 Task: Send an email with the signature Edwin Parker with the subject 'Request for a promotion' and the message 'I would like to arrange a conference call to discuss this matter further.' from softage.1@softage.net to softage.5@softage.net,  softage.1@softage.net and softage.6@softage.net with CC to softage.7@softage.net with an attached document Company_handbook.pdf
Action: Key pressed n
Screenshot: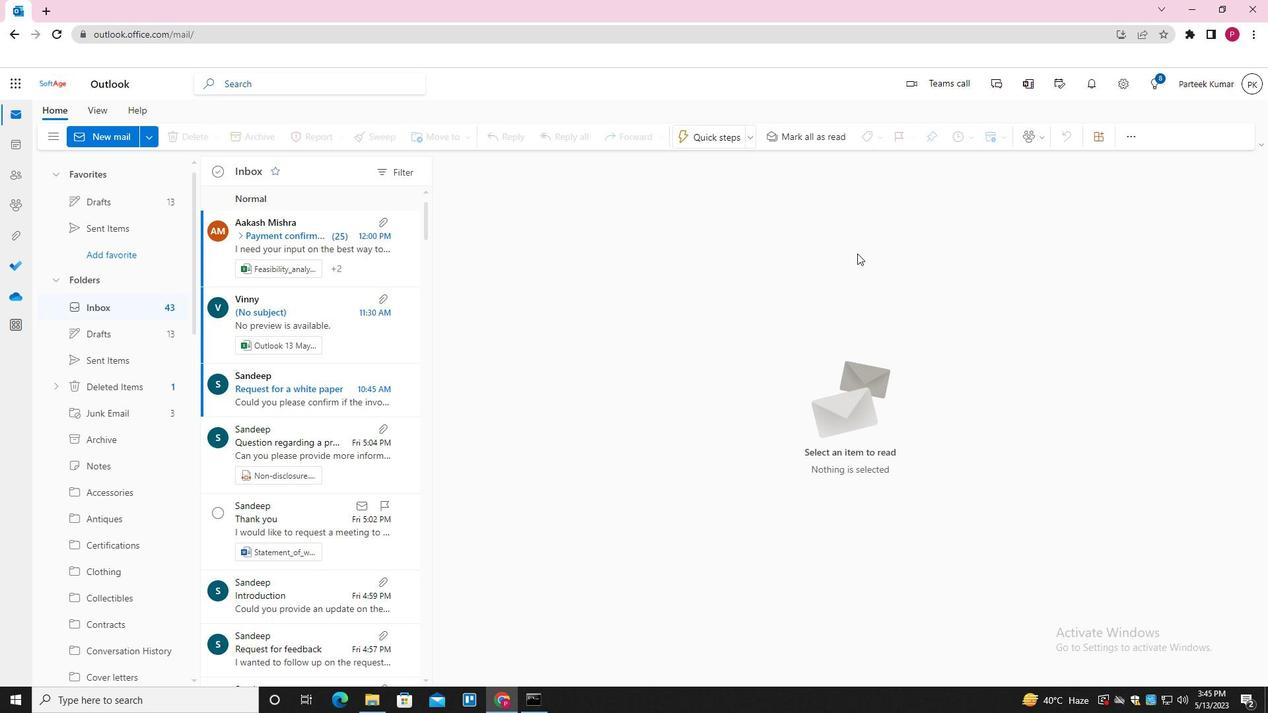 
Action: Mouse moved to (885, 137)
Screenshot: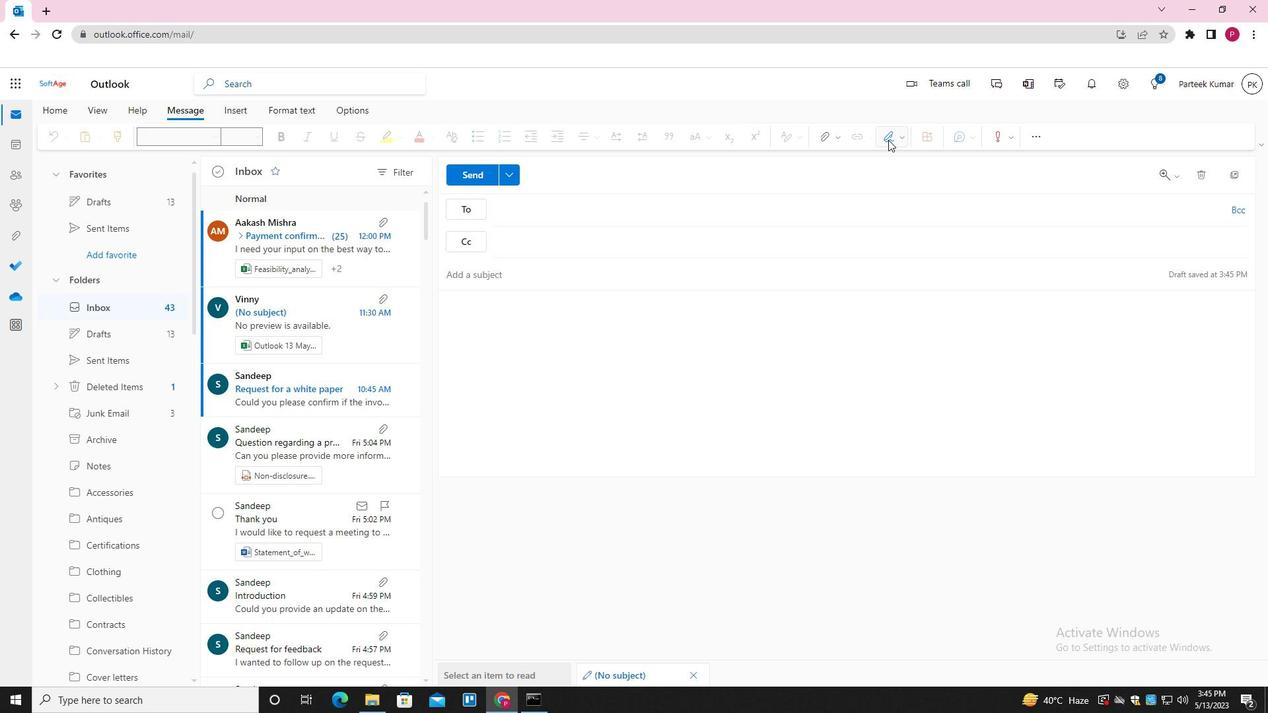 
Action: Mouse pressed left at (885, 137)
Screenshot: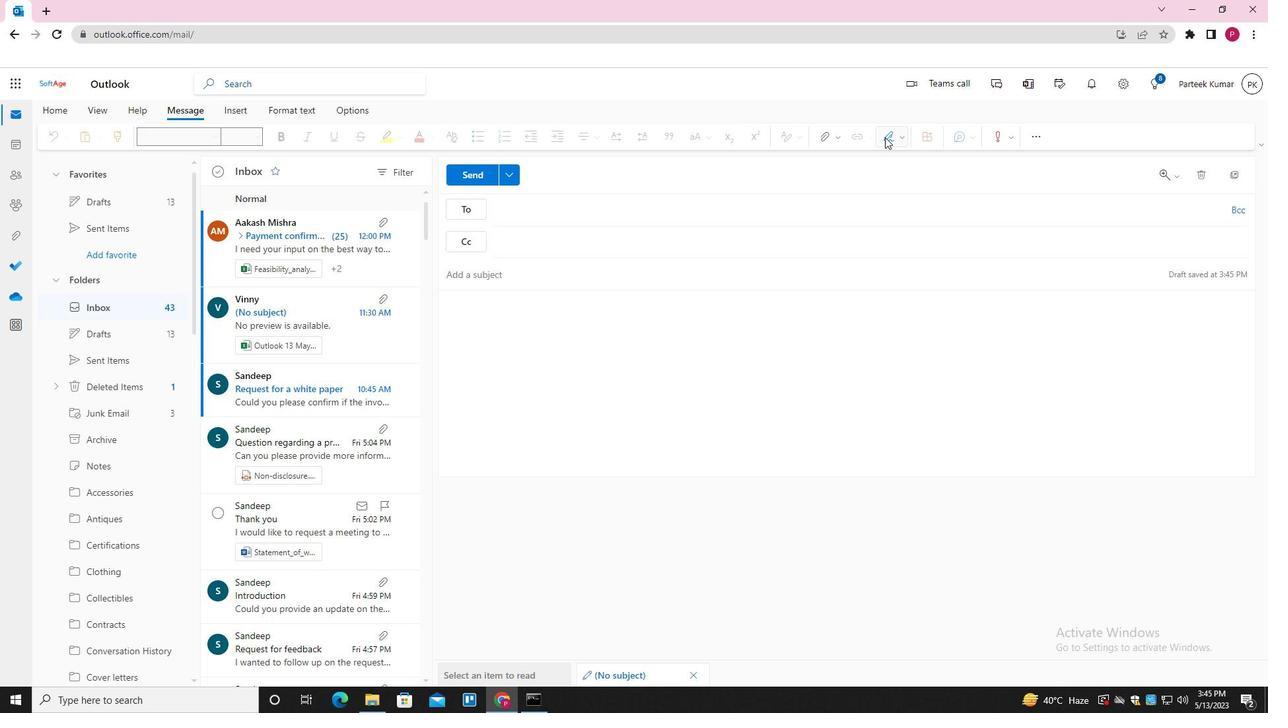 
Action: Mouse moved to (875, 192)
Screenshot: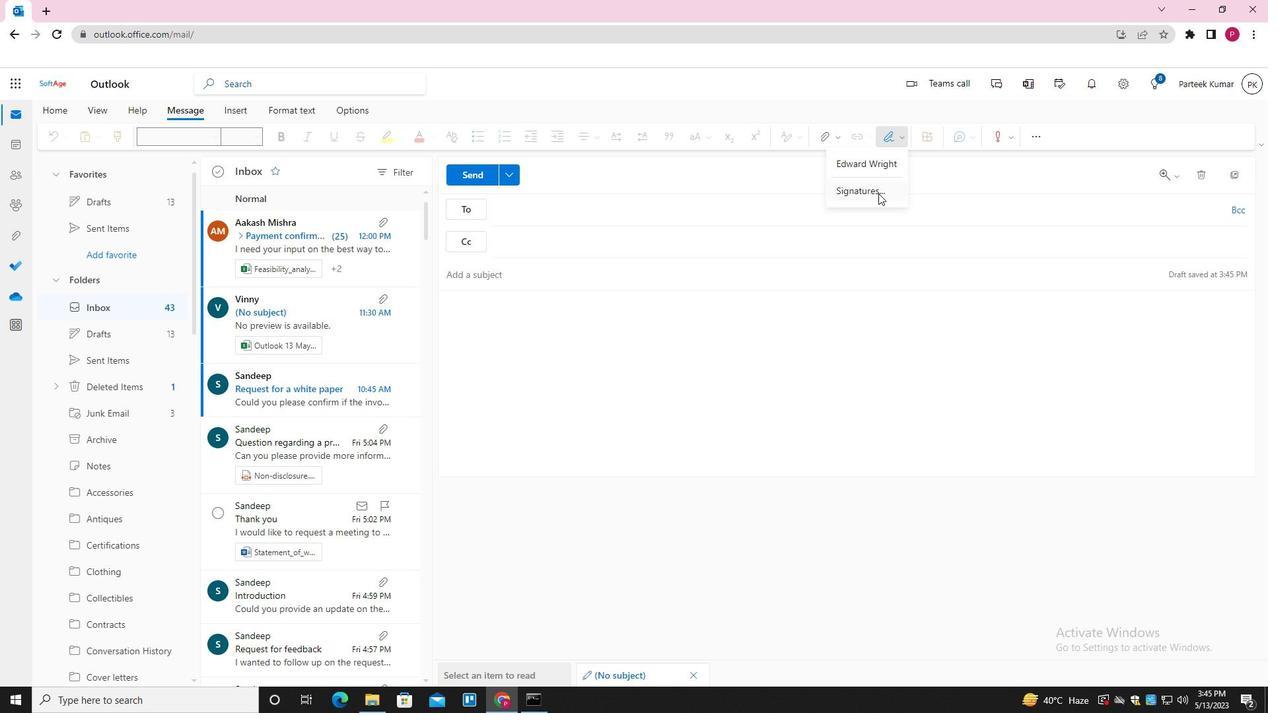 
Action: Mouse pressed left at (875, 192)
Screenshot: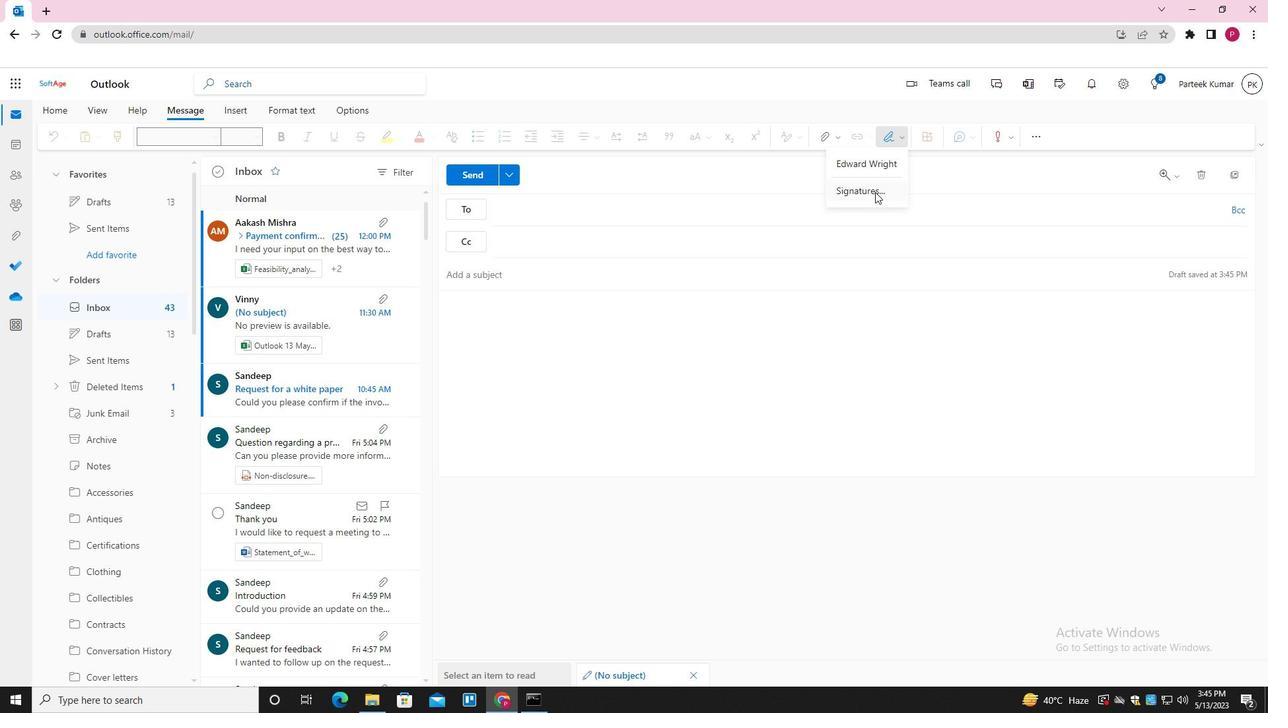 
Action: Mouse moved to (898, 235)
Screenshot: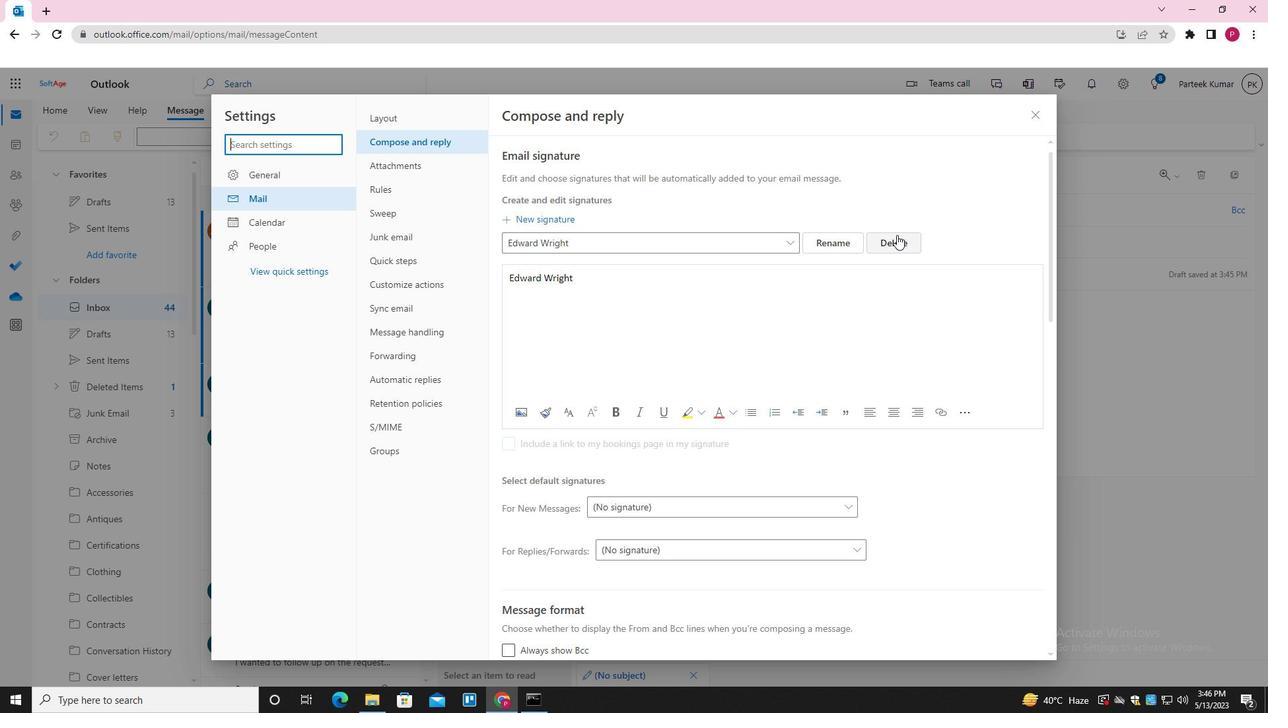 
Action: Mouse pressed left at (898, 235)
Screenshot: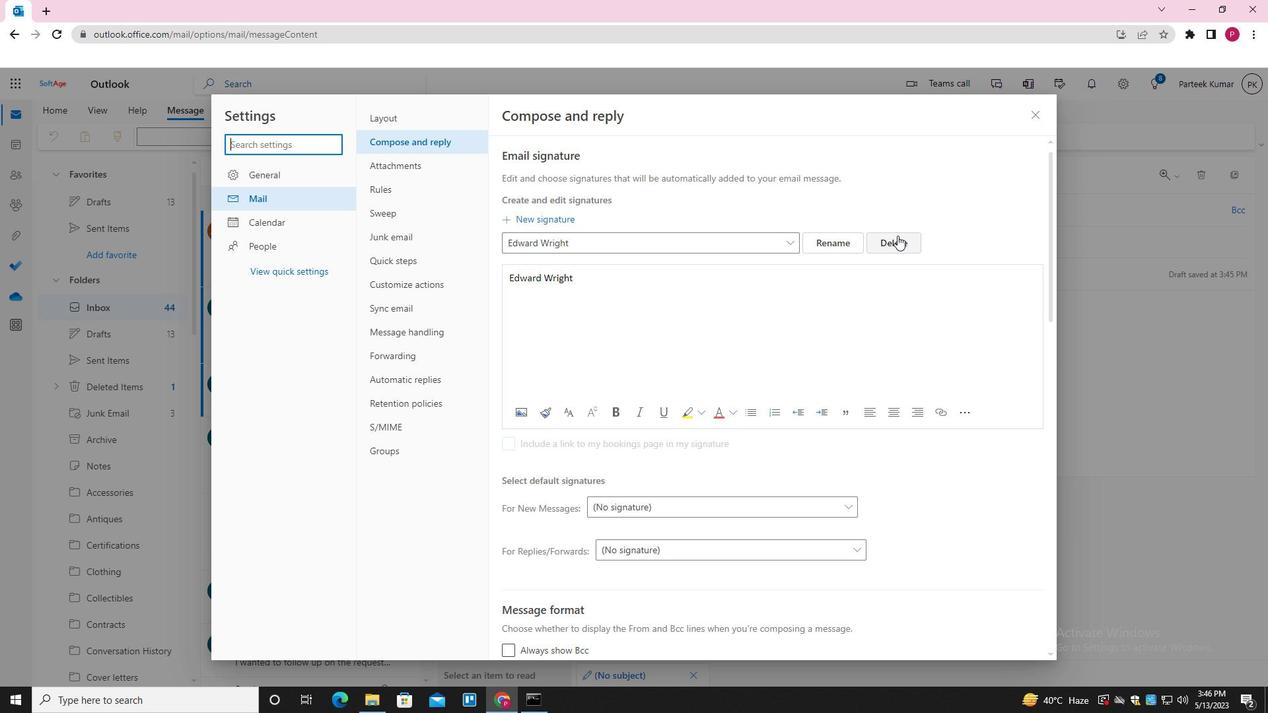 
Action: Mouse moved to (682, 240)
Screenshot: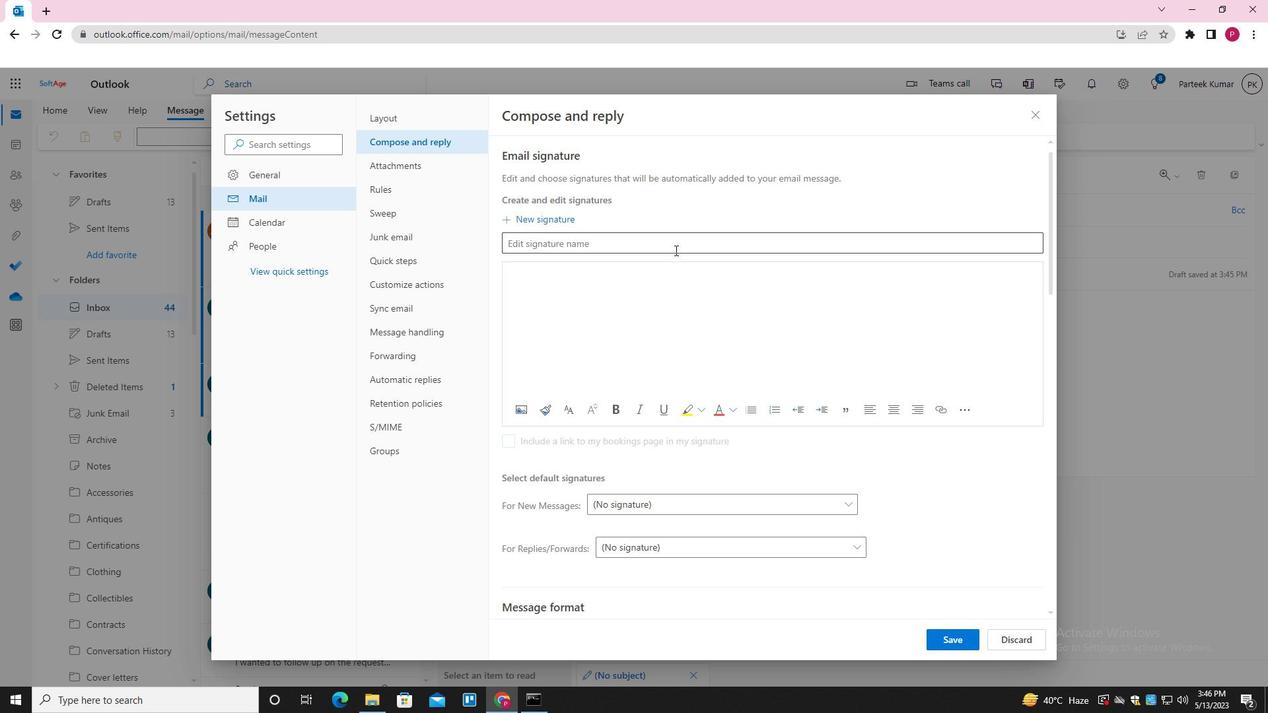 
Action: Mouse pressed left at (682, 240)
Screenshot: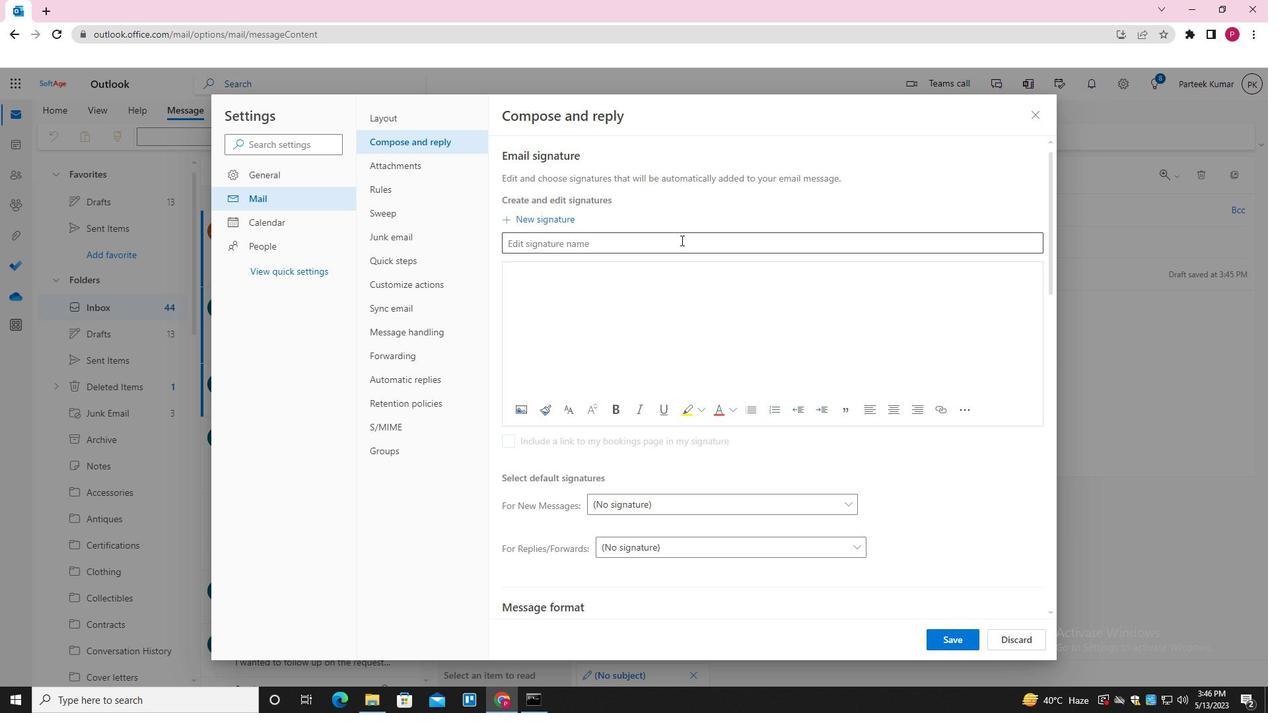 
Action: Key pressed <Key.shift>EDWIN<Key.space><Key.shift>PARKER<Key.tab><Key.shift>EDWIN<Key.space><Key.shift>PARKER
Screenshot: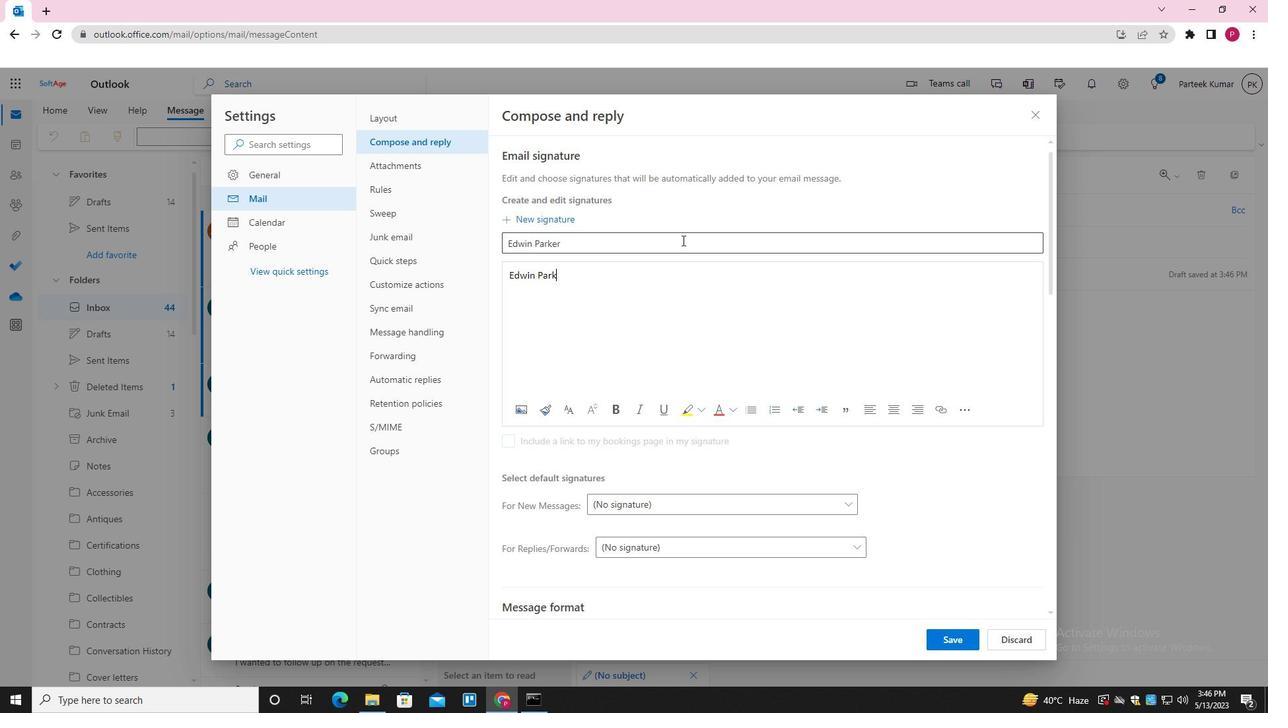 
Action: Mouse moved to (941, 643)
Screenshot: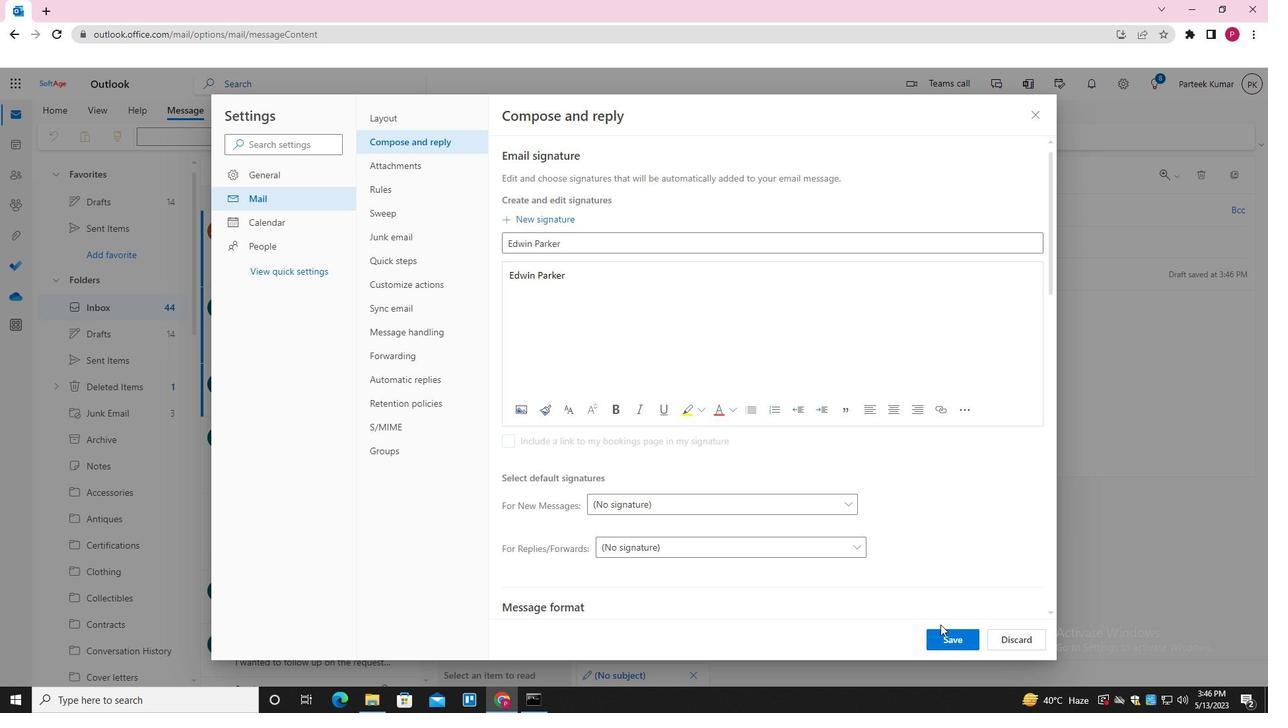 
Action: Mouse pressed left at (941, 643)
Screenshot: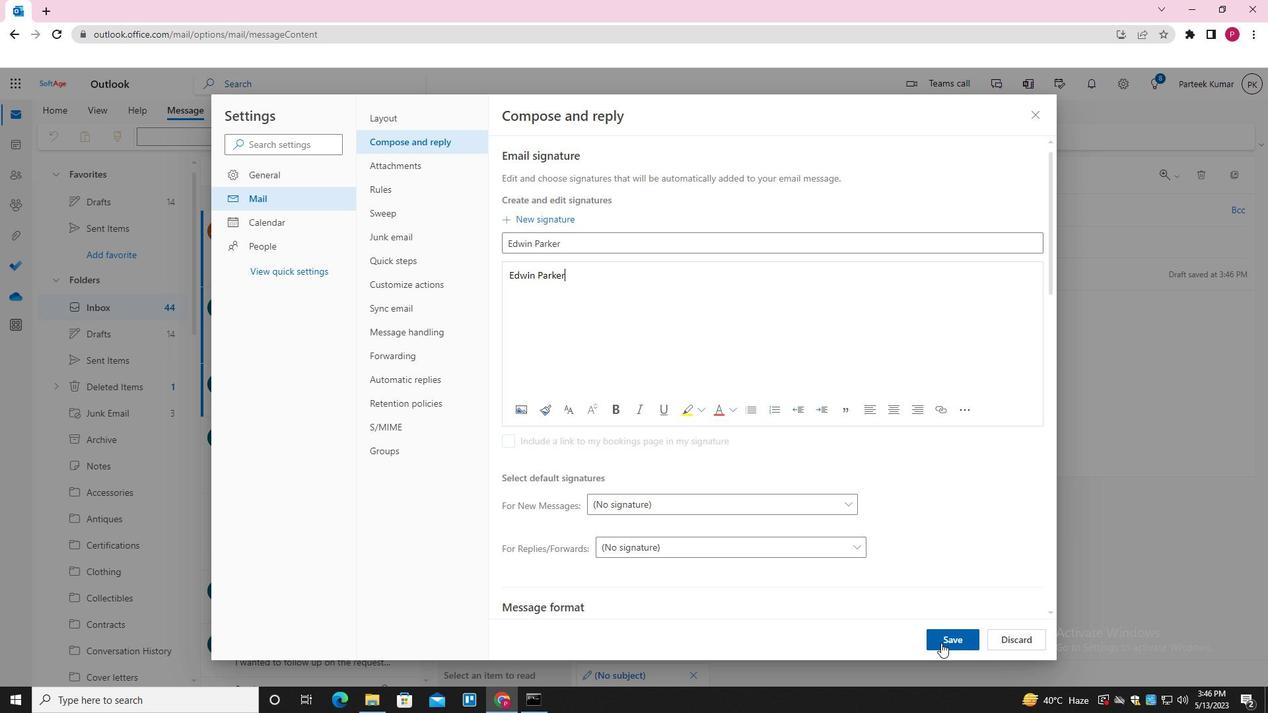 
Action: Mouse moved to (1035, 114)
Screenshot: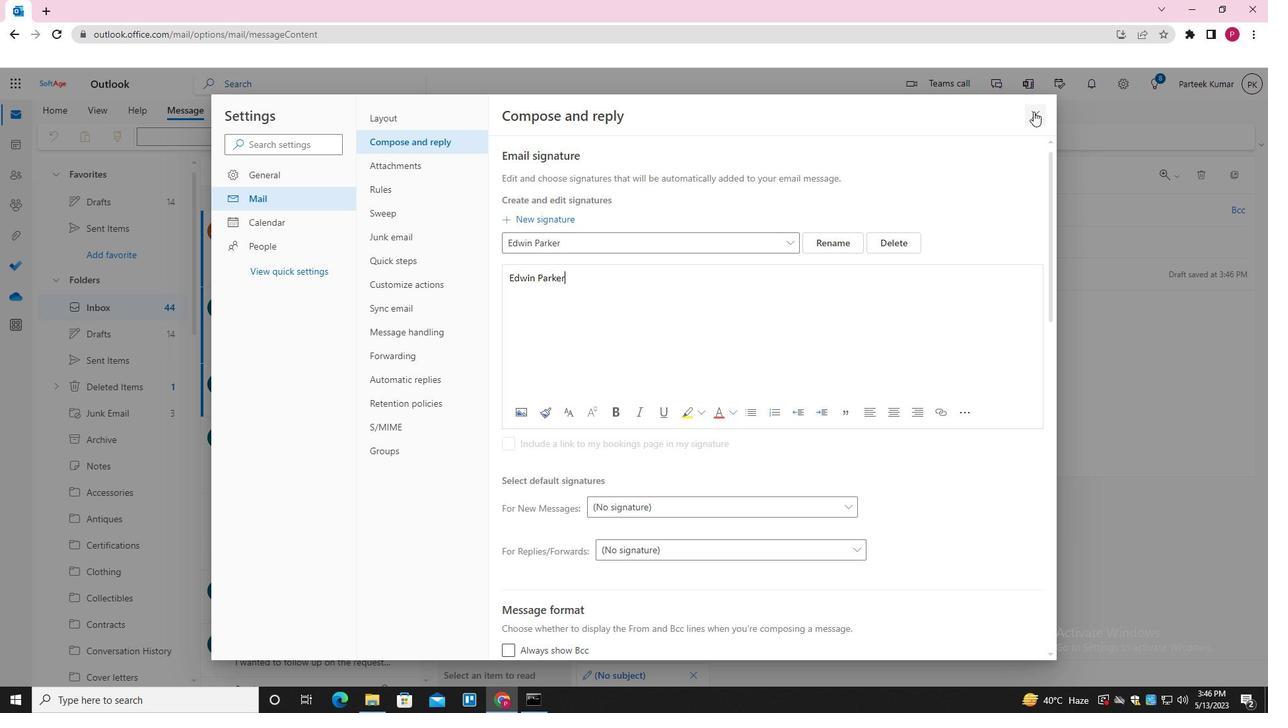 
Action: Mouse pressed left at (1035, 114)
Screenshot: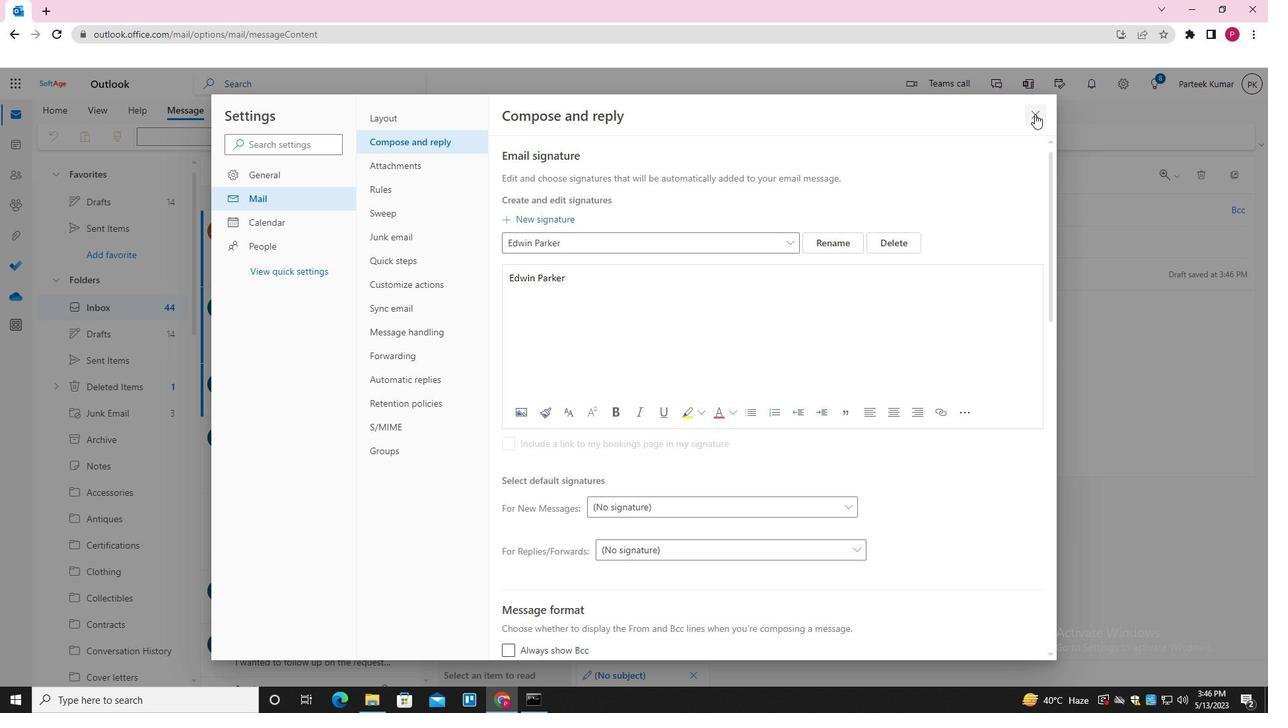 
Action: Mouse moved to (884, 139)
Screenshot: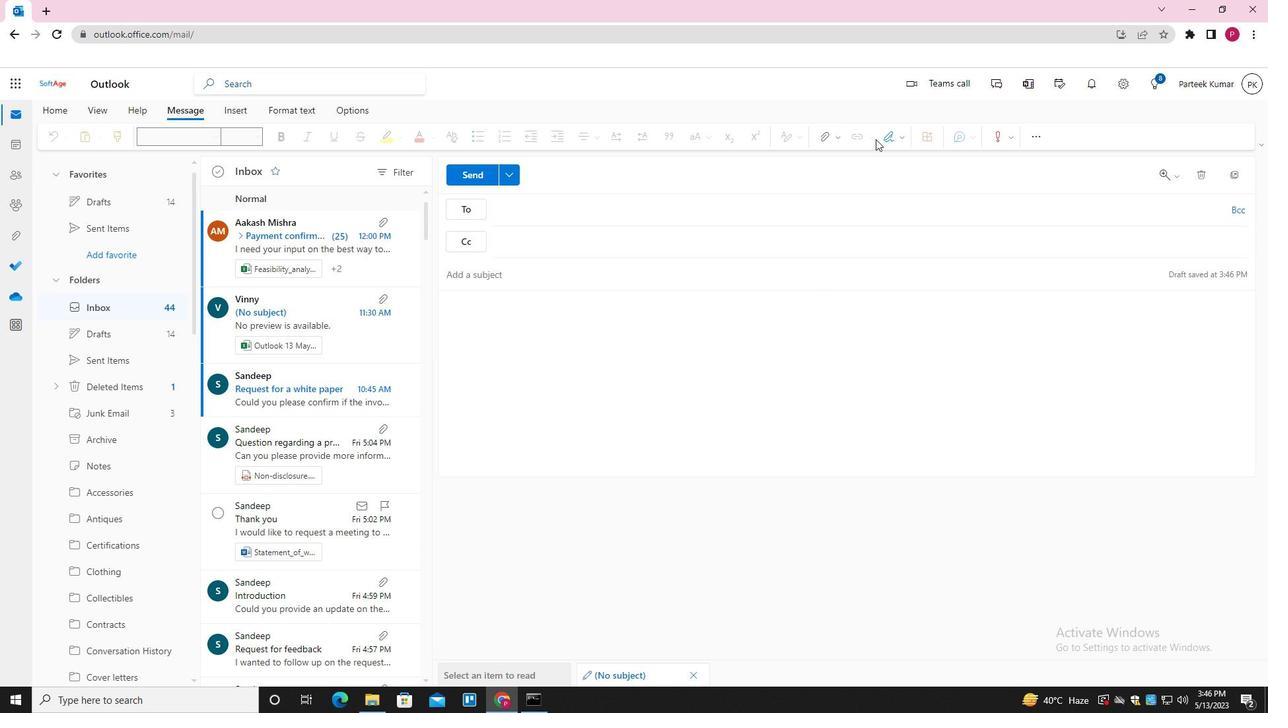 
Action: Mouse pressed left at (884, 139)
Screenshot: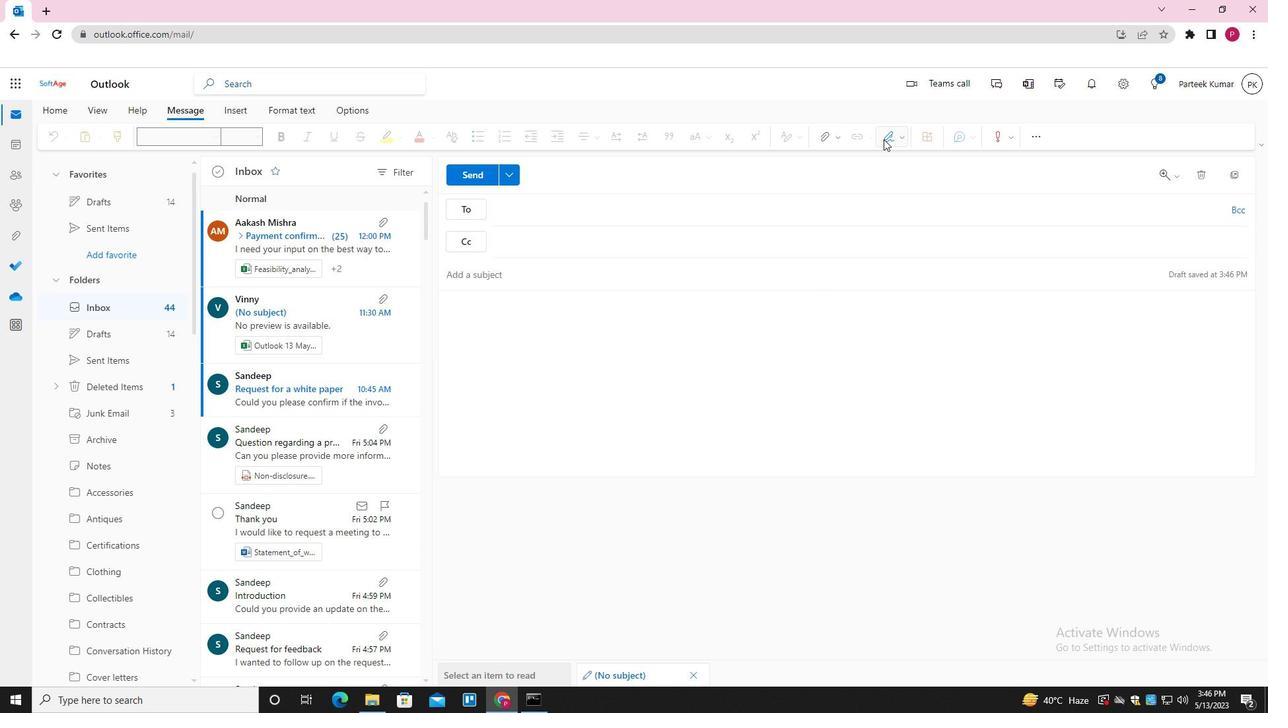 
Action: Mouse moved to (883, 163)
Screenshot: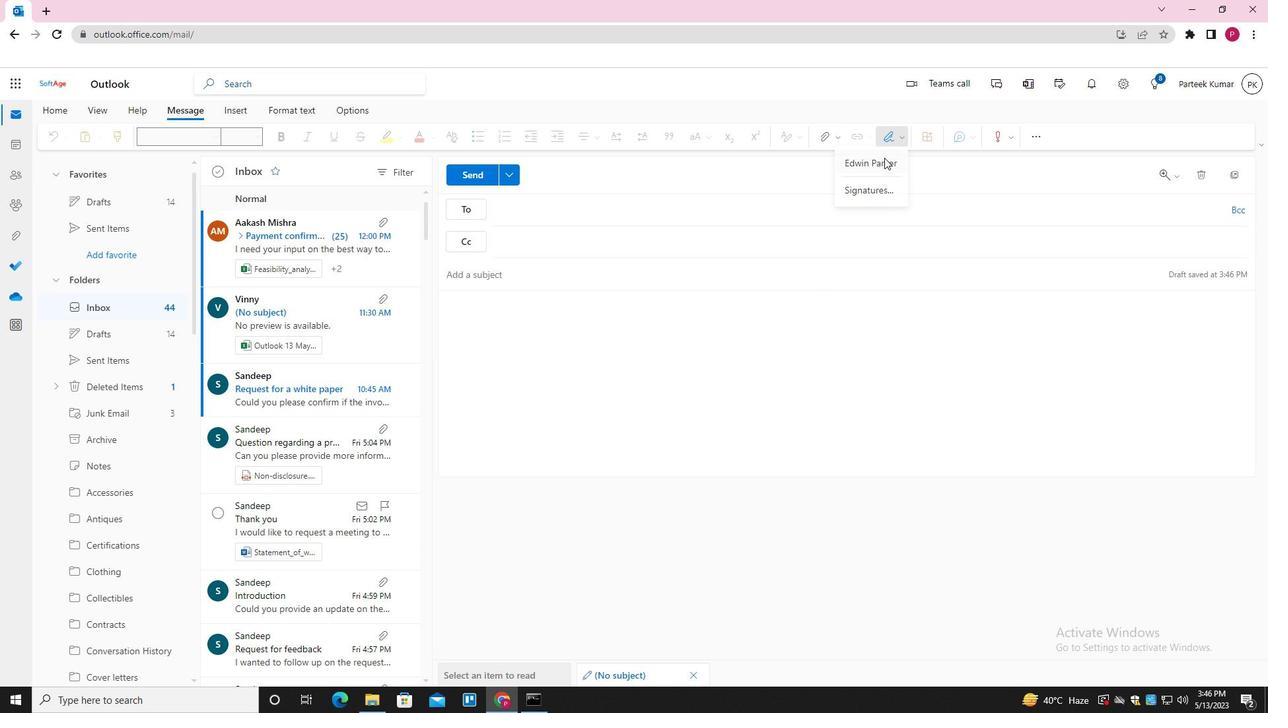 
Action: Mouse pressed left at (883, 163)
Screenshot: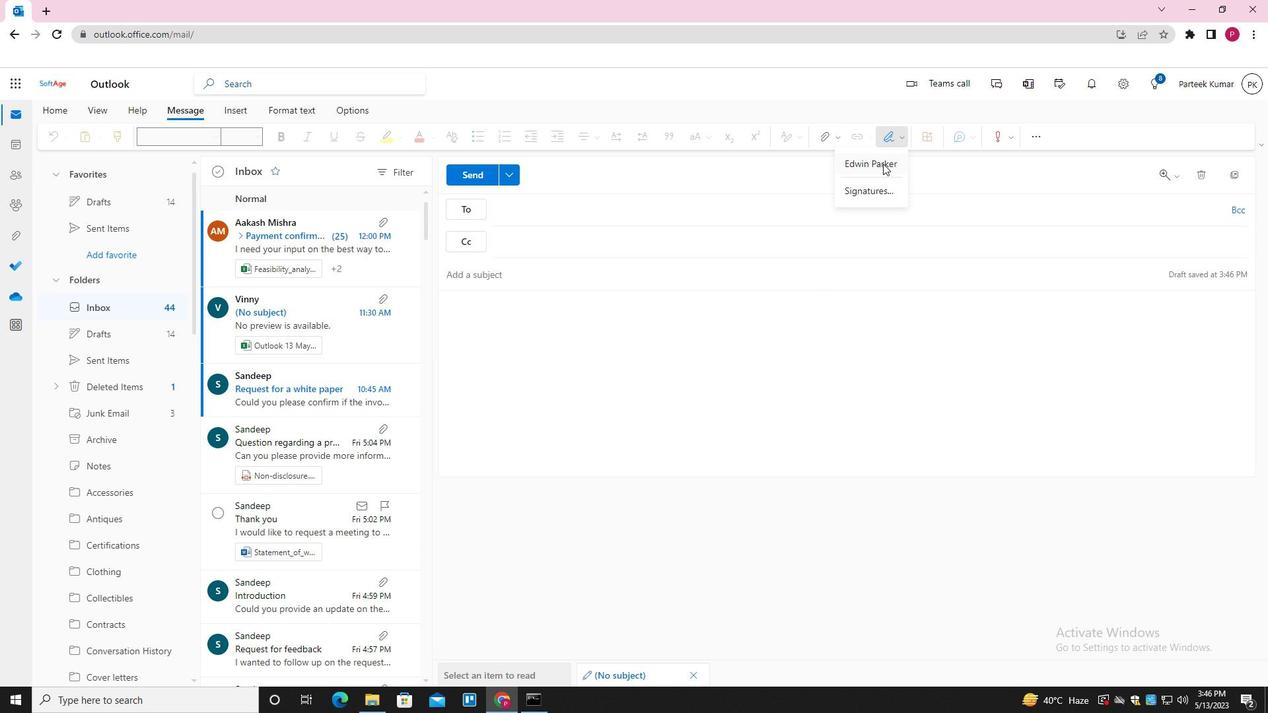
Action: Mouse moved to (630, 275)
Screenshot: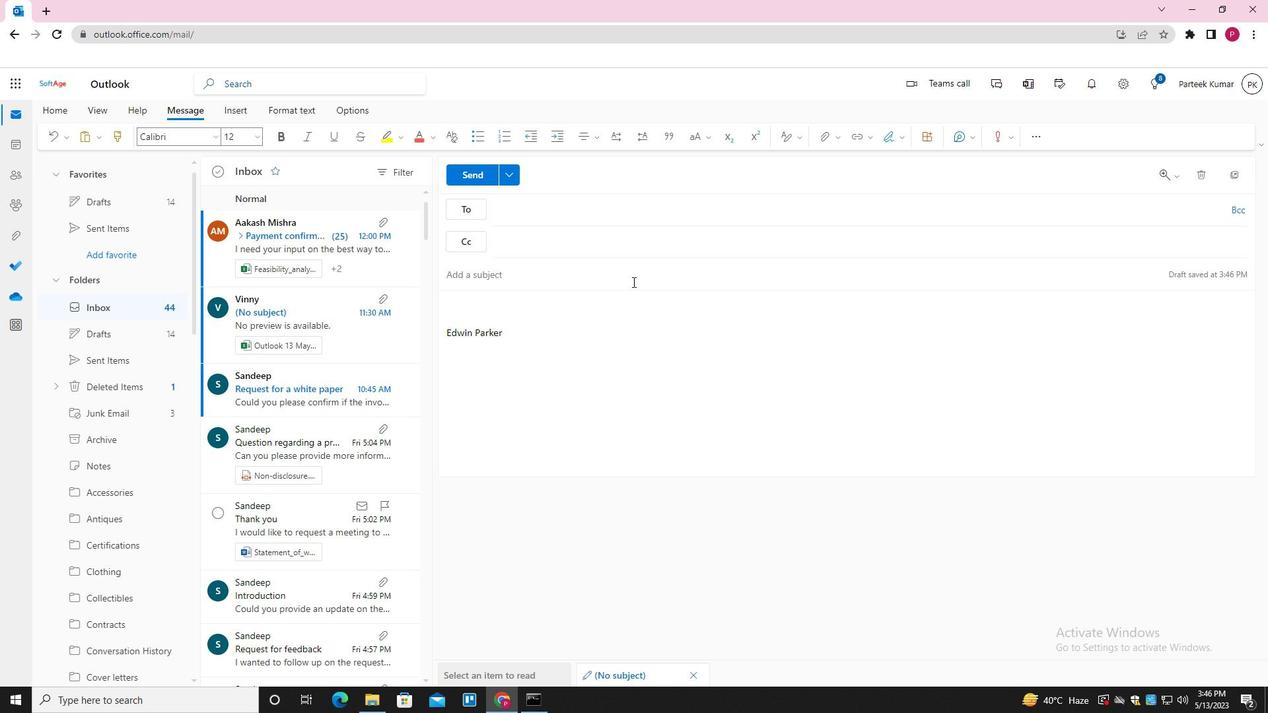 
Action: Mouse pressed left at (630, 275)
Screenshot: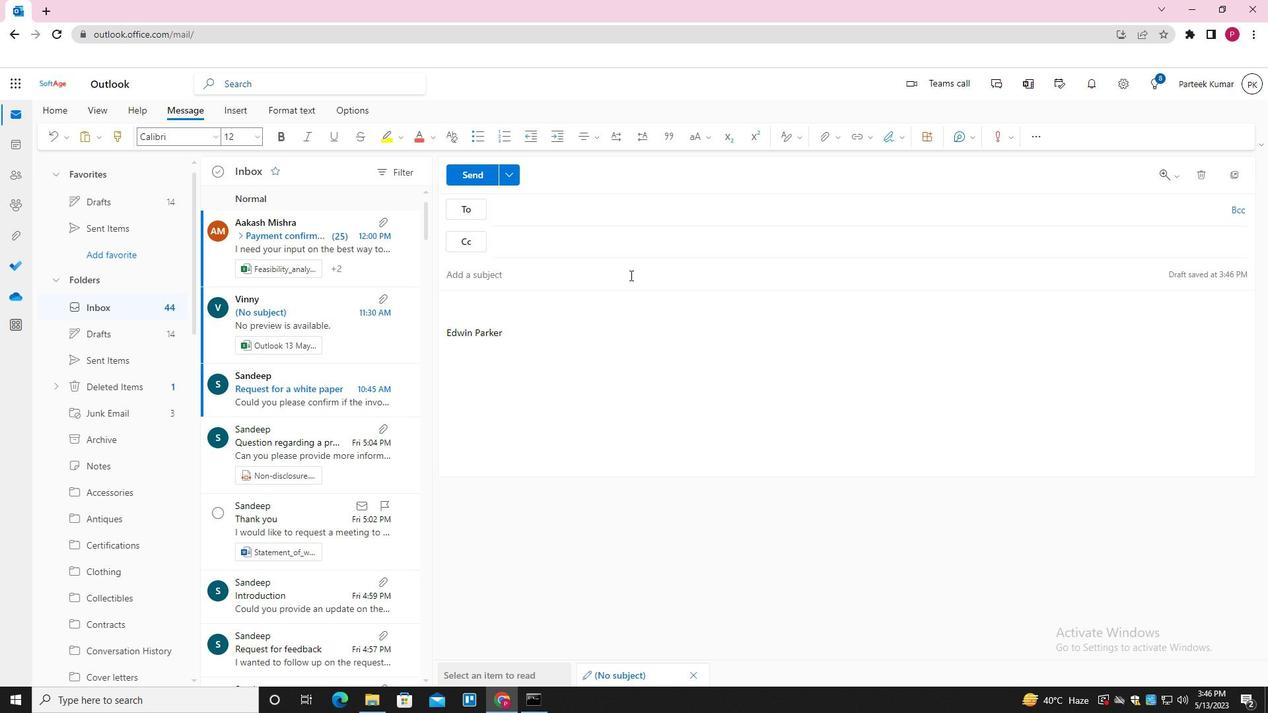 
Action: Key pressed <Key.shift>REQUEST<Key.space>FOR<Key.space>A<Key.space>PROMOTION<Key.space>
Screenshot: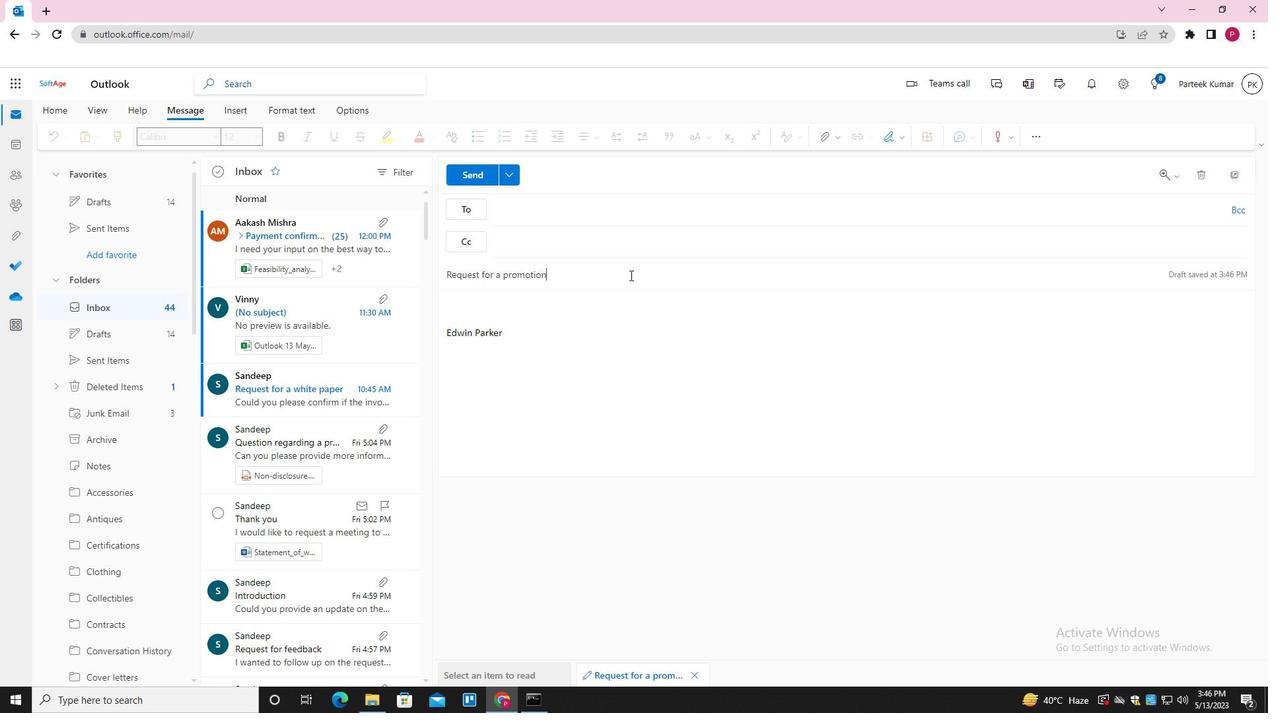 
Action: Mouse moved to (586, 290)
Screenshot: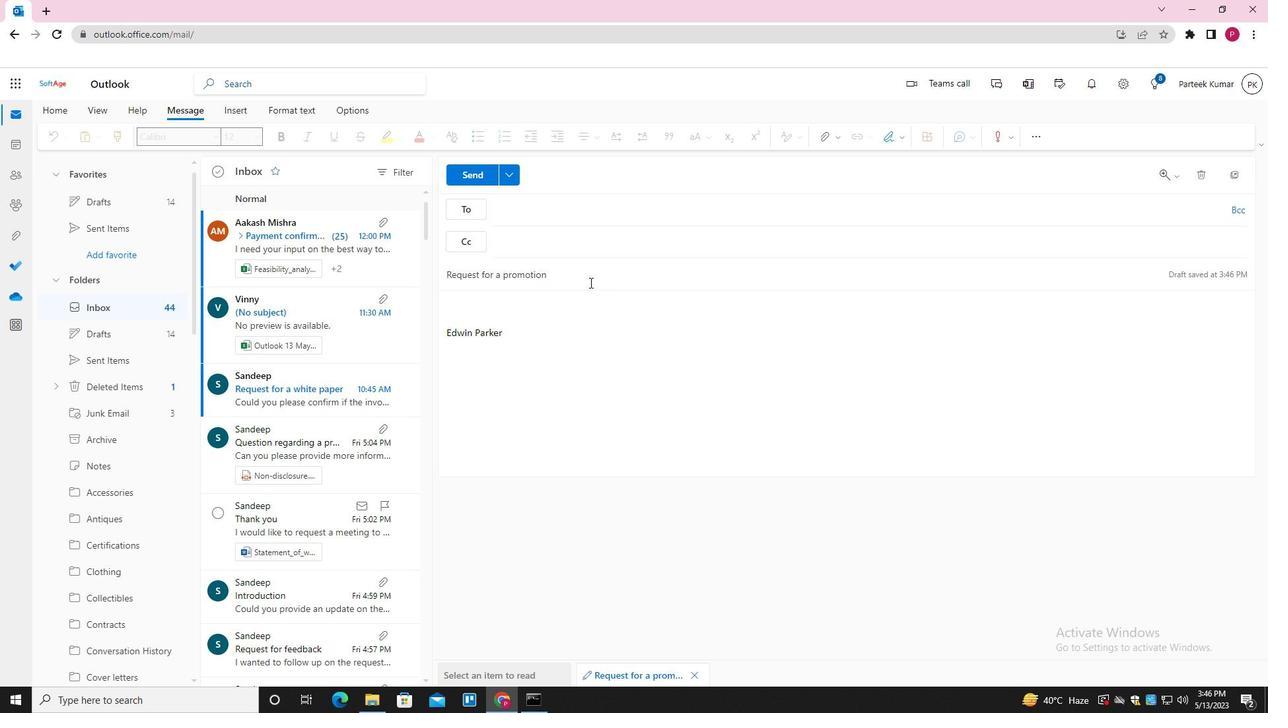 
Action: Key pressed <Key.tab><Key.shift_r>I<Key.space>WOULD<Key.space>LIKE<Key.space>TO<Key.space>ARRANGE<Key.space>A<Key.space>CONFERENCE<Key.space>CALL<Key.space>TO<Key.space>DISCUSS<Key.space>Y<Key.backspace>R<Key.backspace>THIS<Key.space>MATTER<Key.space>G<Key.backspace>FUTHER
Screenshot: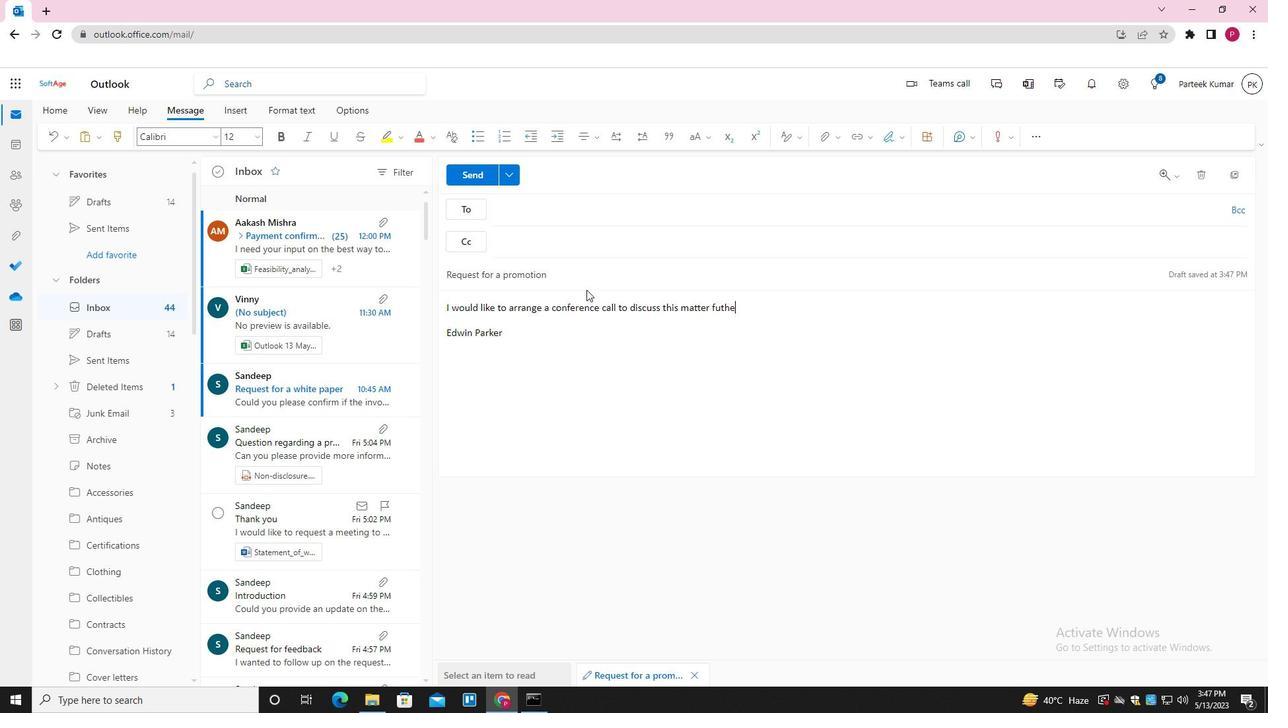
Action: Mouse moved to (595, 206)
Screenshot: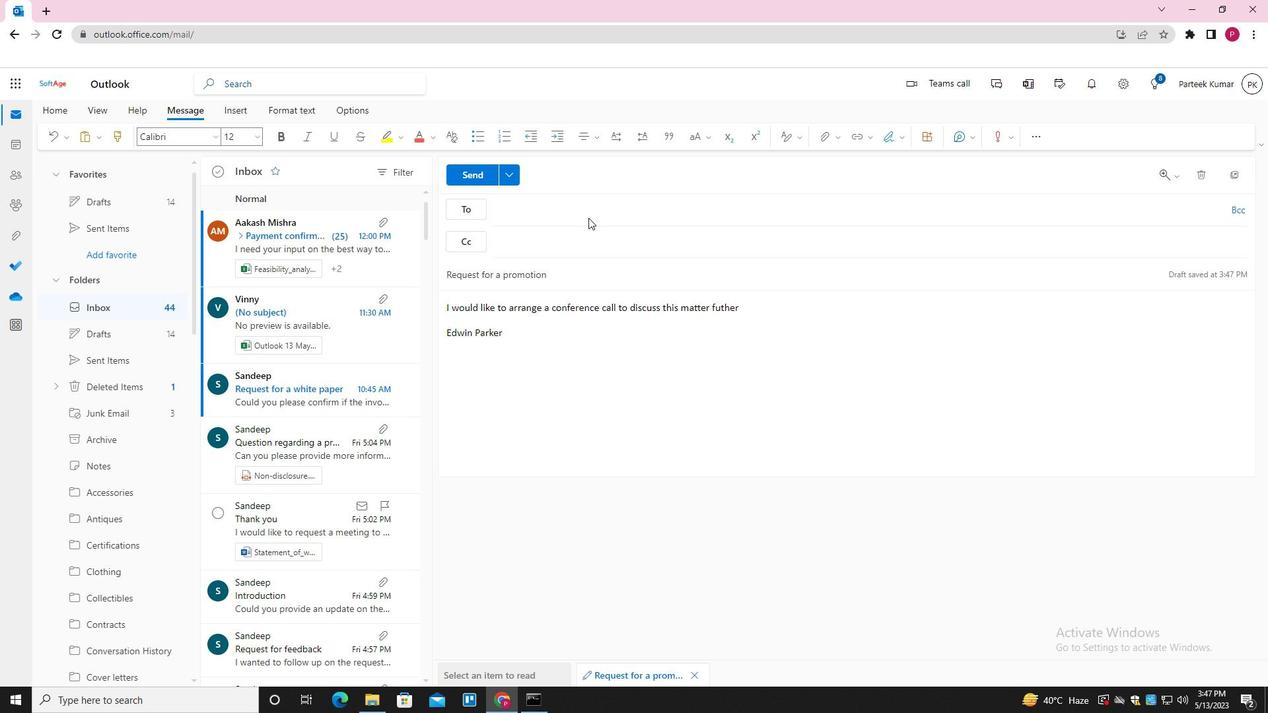 
Action: Mouse pressed left at (595, 206)
Screenshot: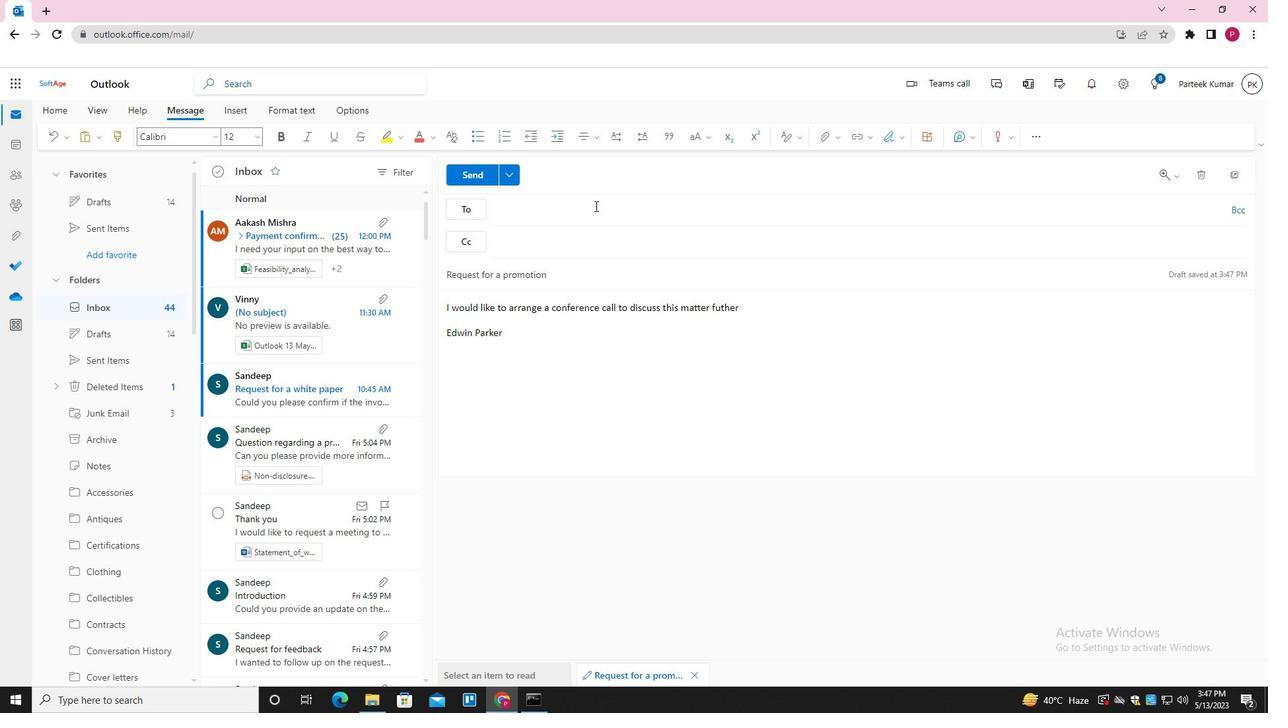 
Action: Key pressed SOFTAGE.5<Key.shift>@SOFTAGE.NET<Key.enter>
Screenshot: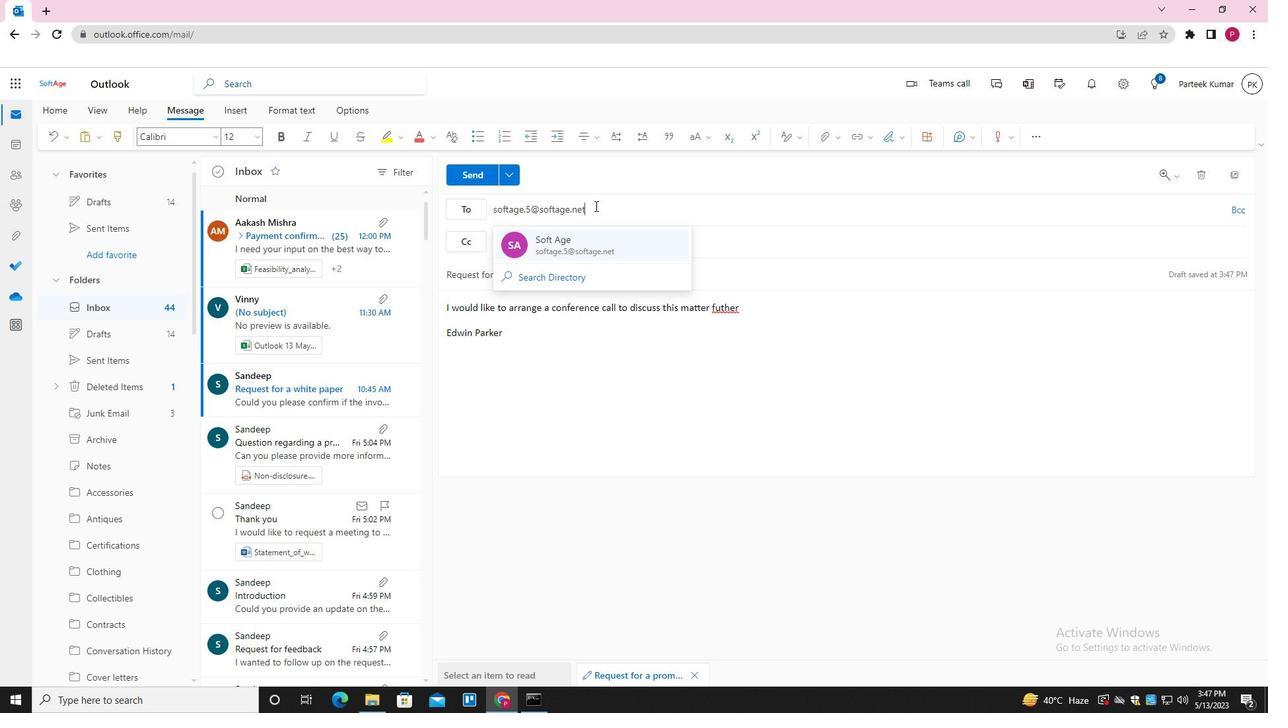
Action: Mouse moved to (721, 307)
Screenshot: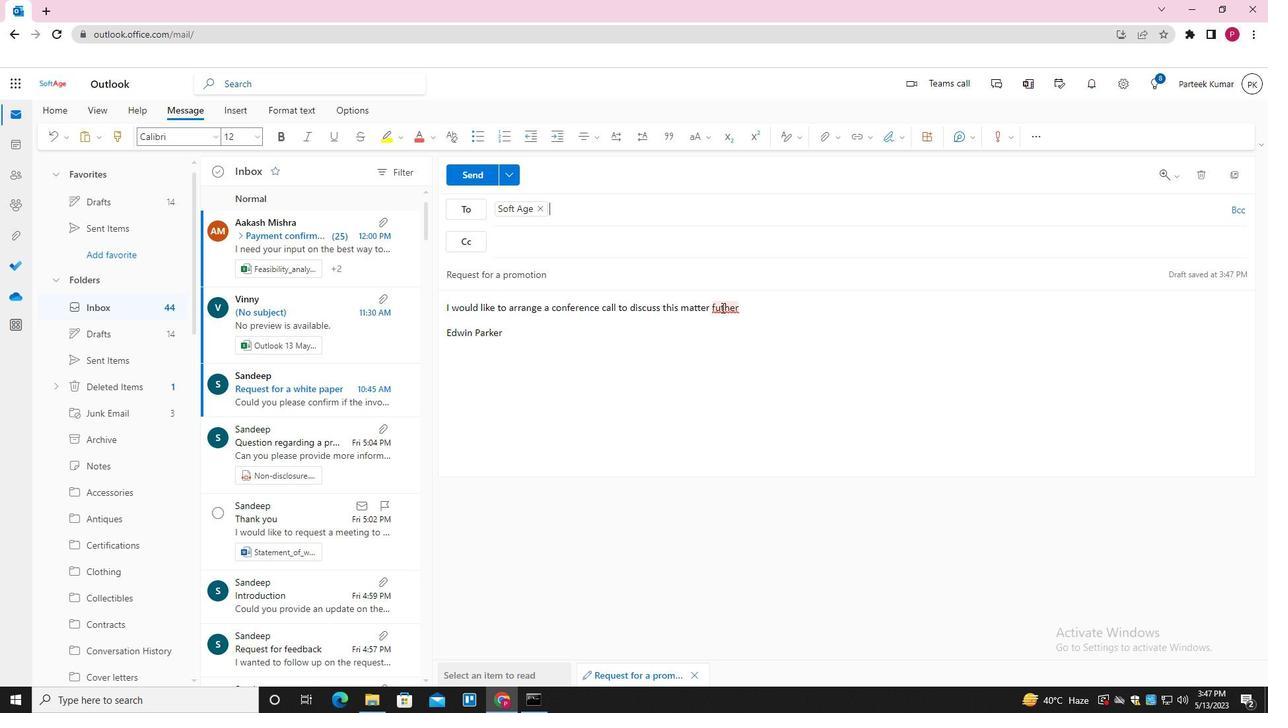 
Action: Mouse pressed left at (721, 307)
Screenshot: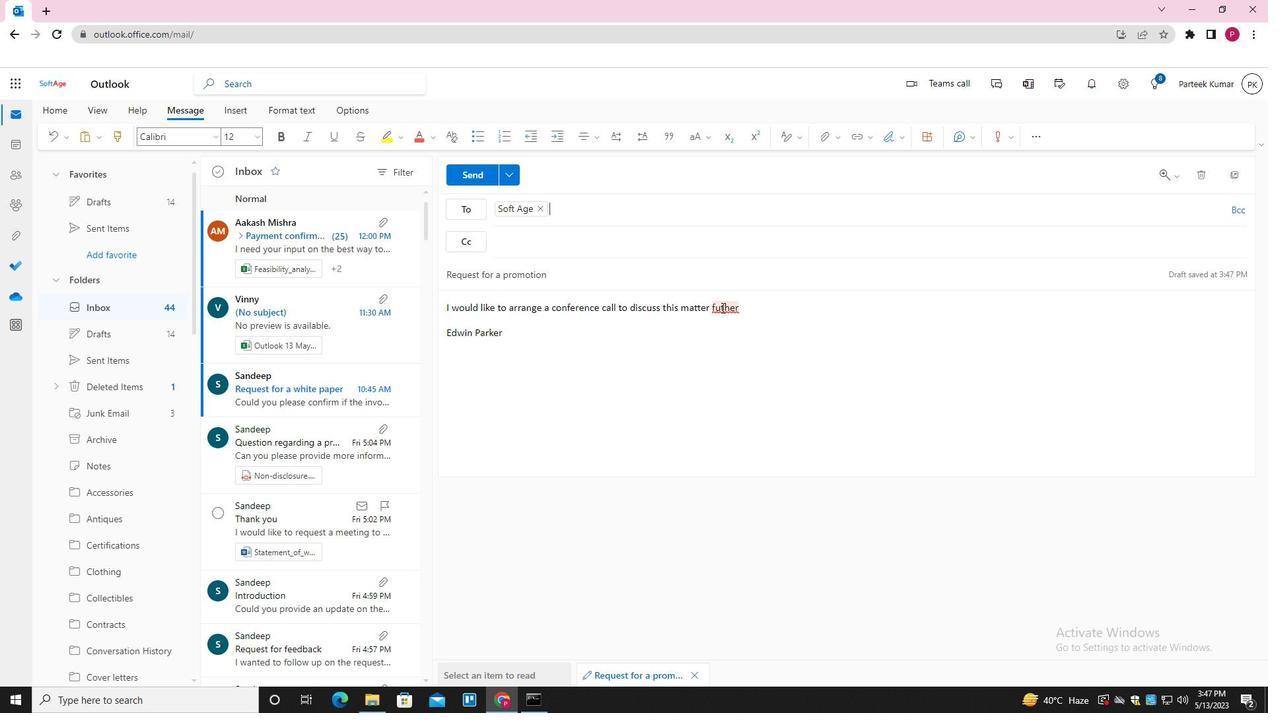 
Action: Mouse moved to (727, 335)
Screenshot: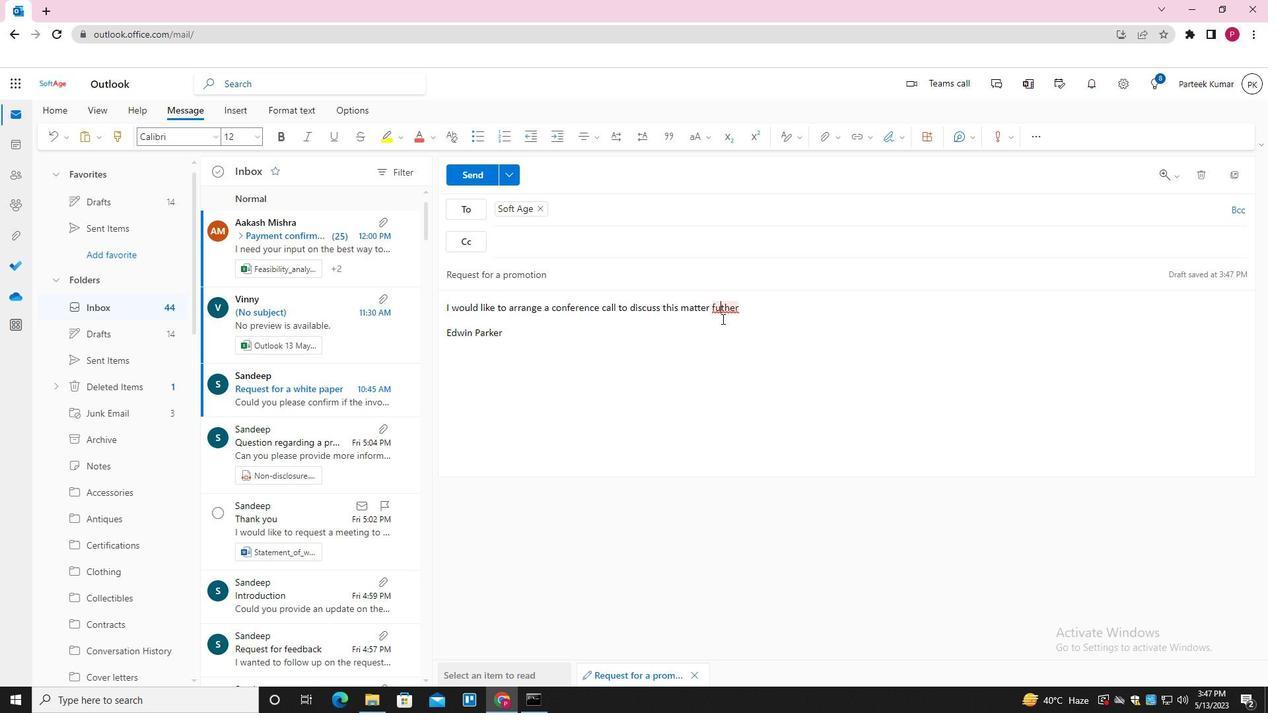 
Action: Key pressed R
Screenshot: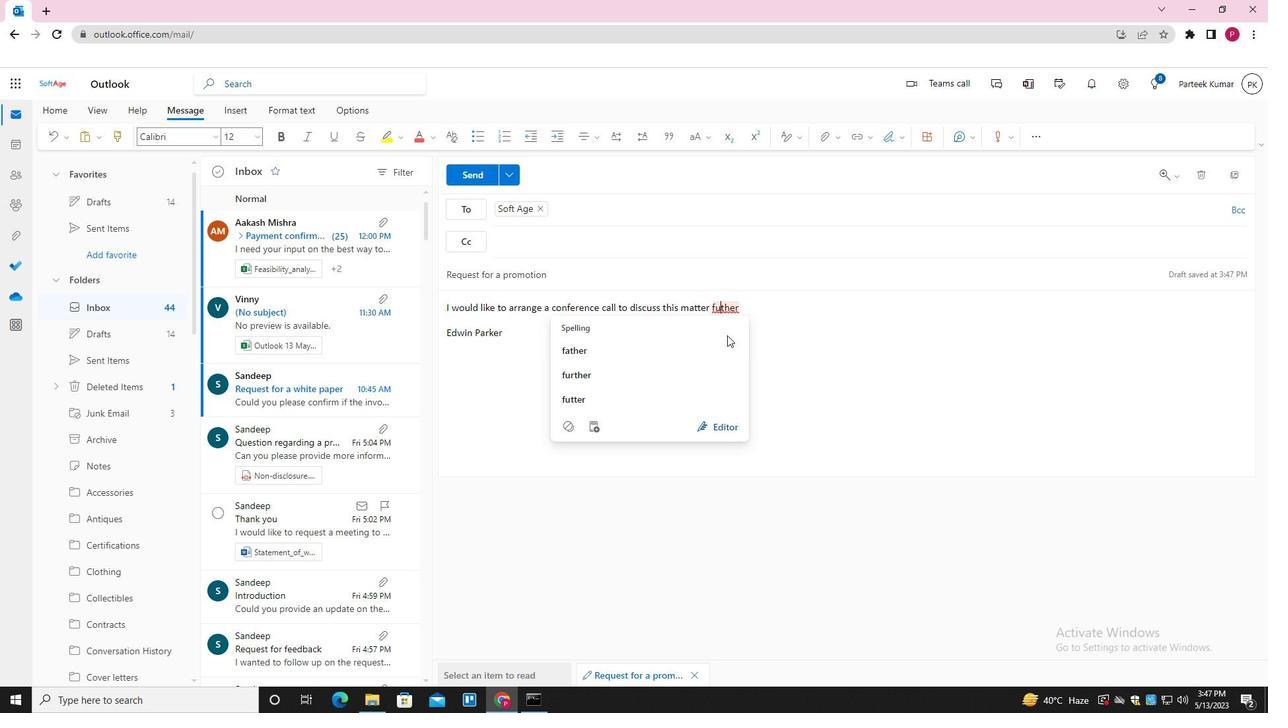 
Action: Mouse moved to (614, 216)
Screenshot: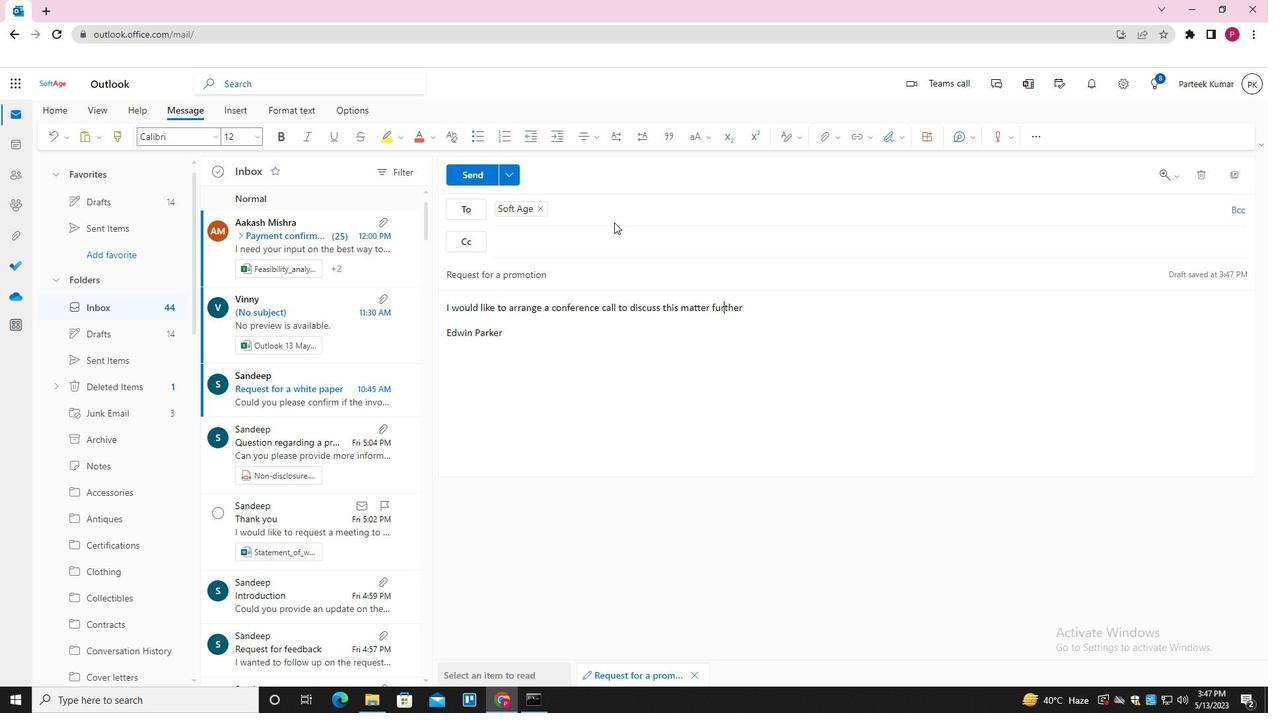 
Action: Mouse pressed left at (614, 216)
Screenshot: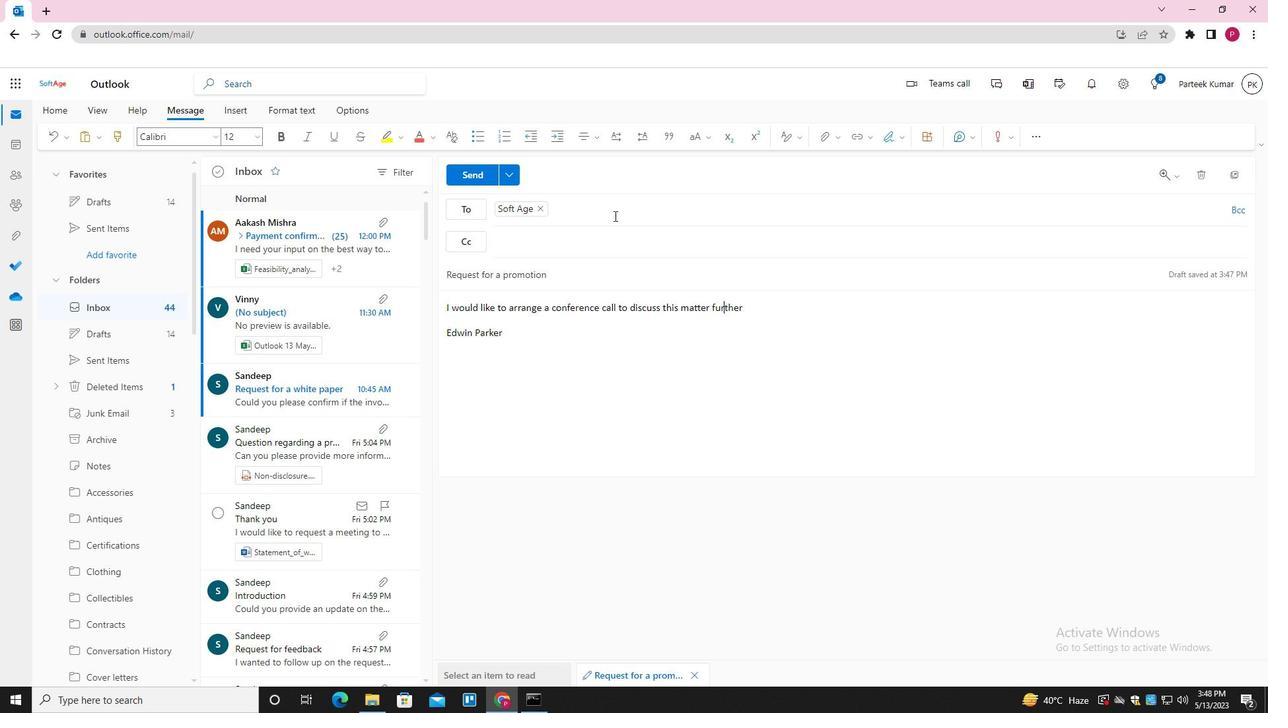 
Action: Key pressed SOFTAGE/<Key.backspace>.1<Key.shift>@SOFTAGE.NET<Key.enter>SOFTAGE.6<Key.shift>@SOFTAGE.NET<Key.enter>
Screenshot: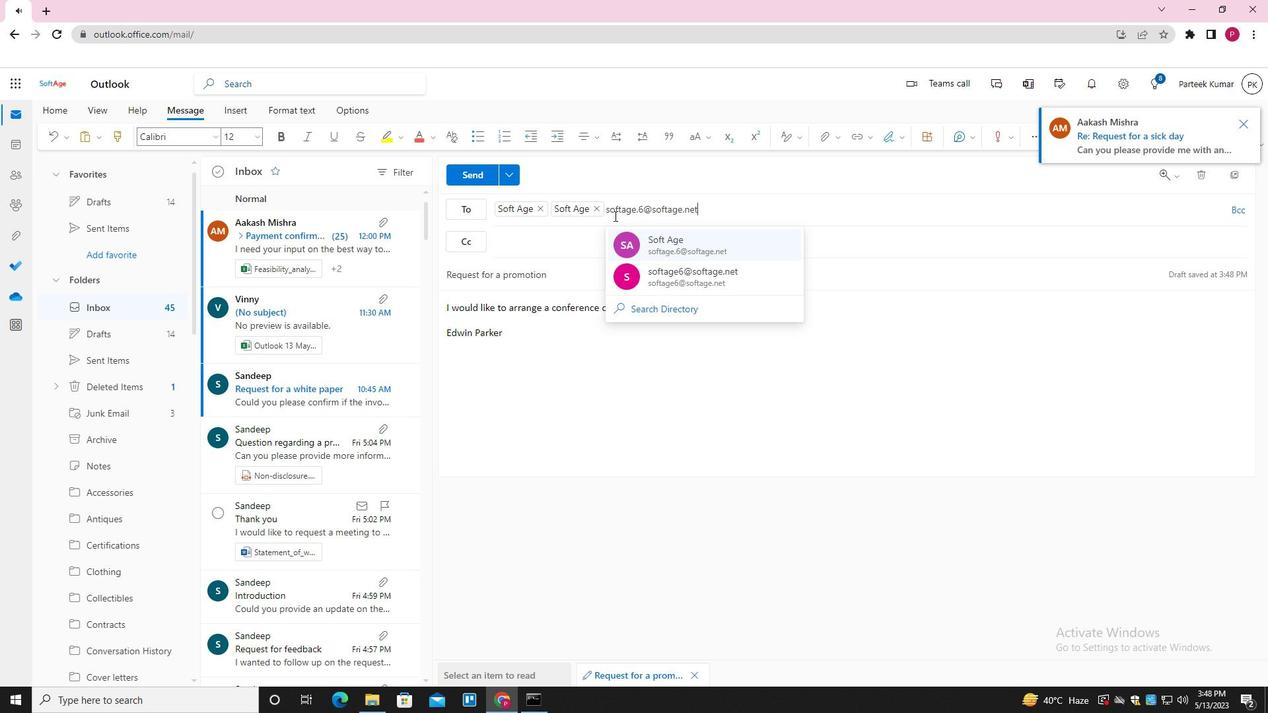 
Action: Mouse moved to (614, 216)
Screenshot: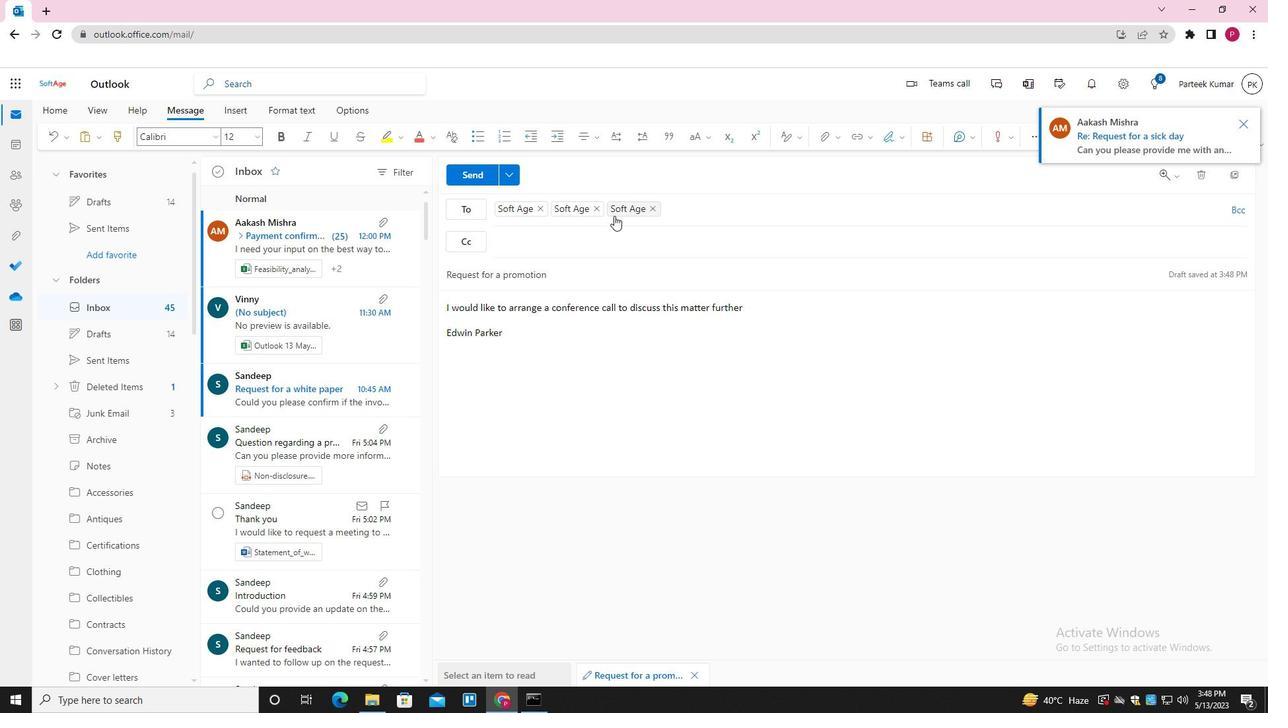 
Action: Key pressed <Key.tab>SOFTAGE,7<Key.shift>@SOFTAGE.NET<Key.enter>
Screenshot: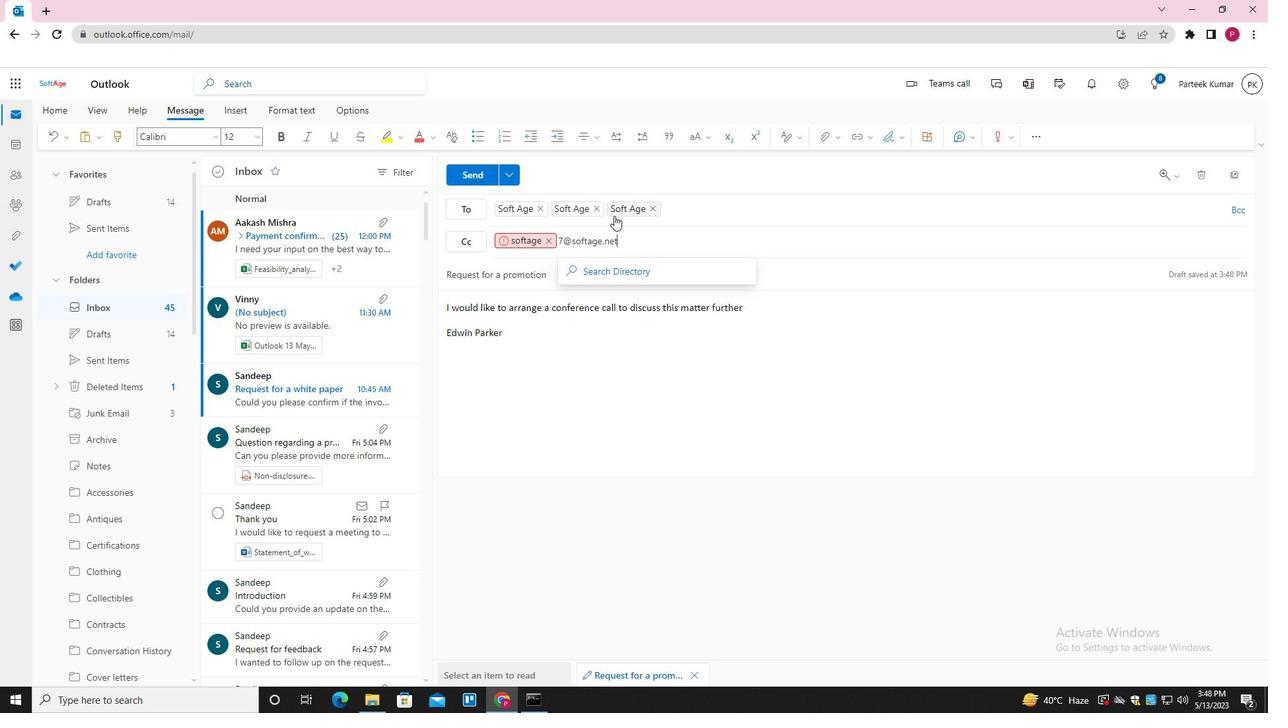 
Action: Mouse moved to (631, 270)
Screenshot: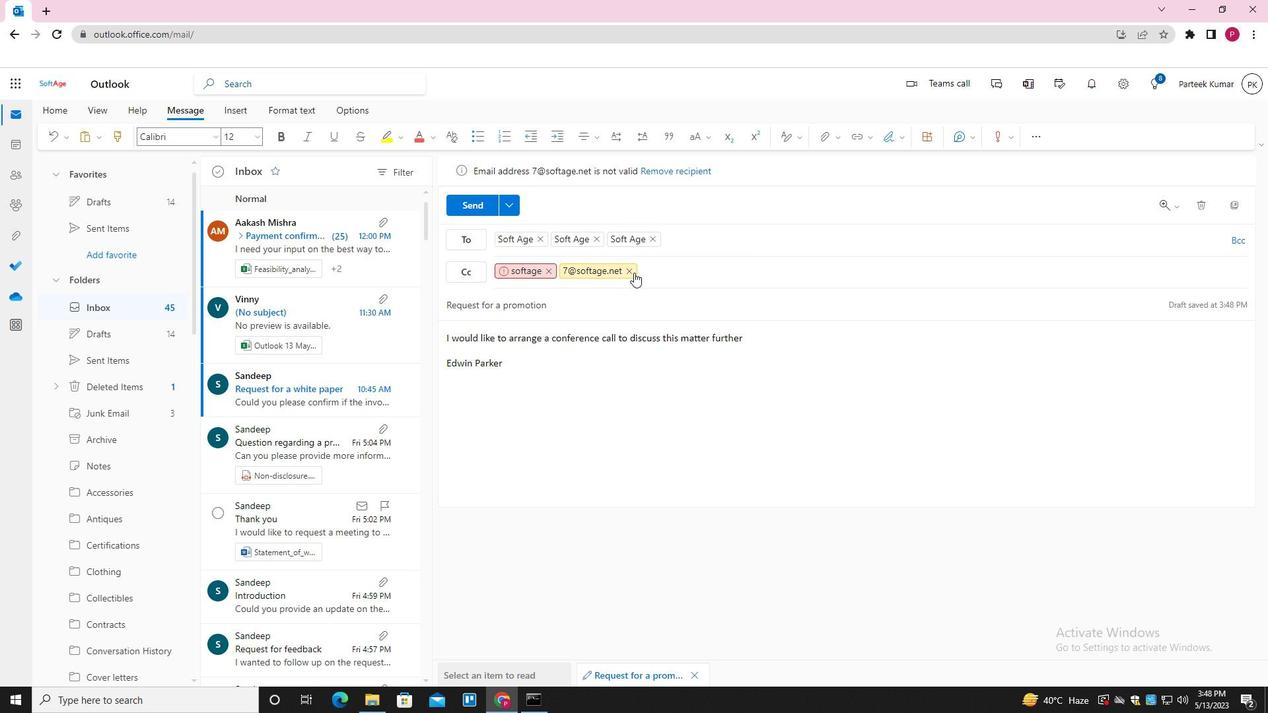 
Action: Mouse pressed left at (631, 270)
Screenshot: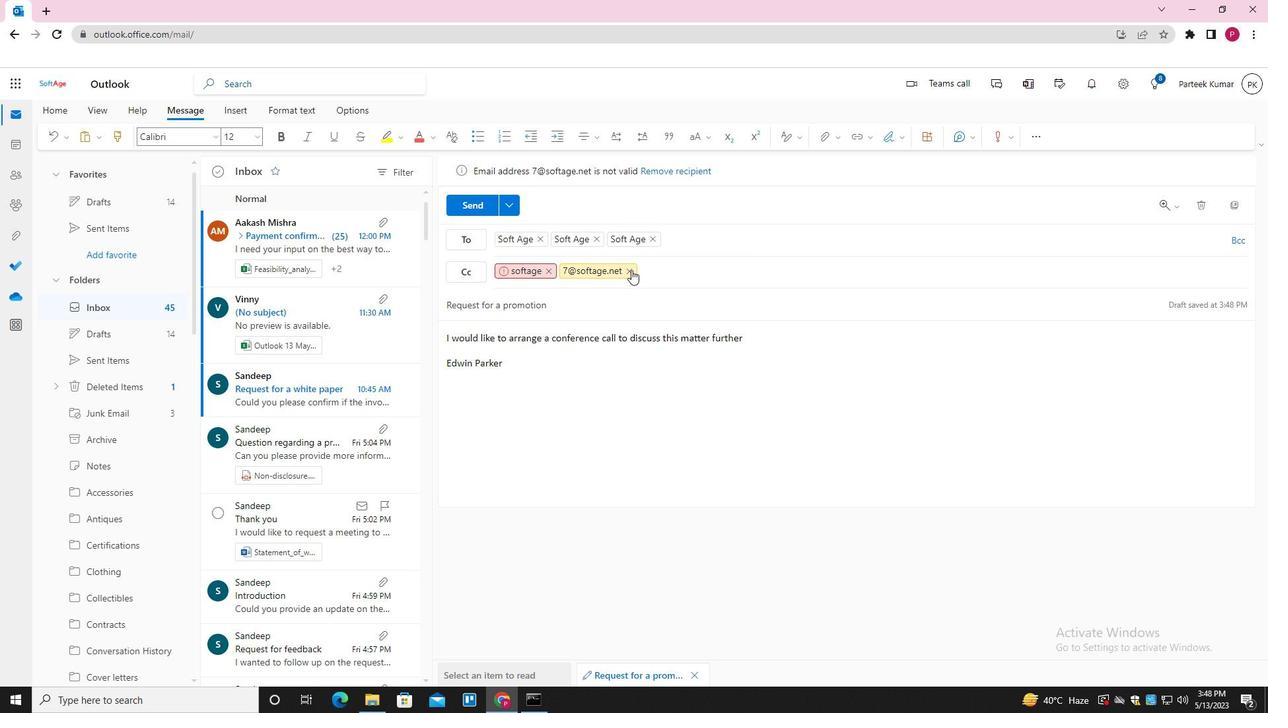 
Action: Mouse moved to (543, 239)
Screenshot: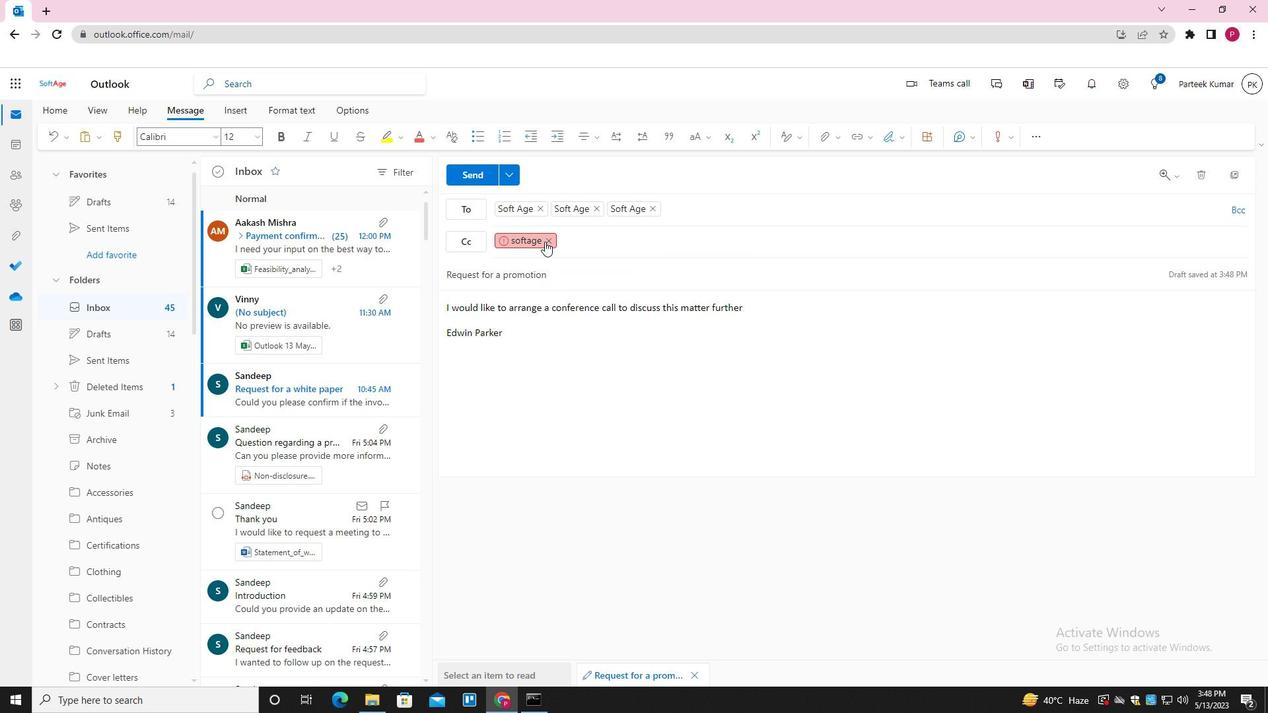 
Action: Mouse pressed left at (543, 239)
Screenshot: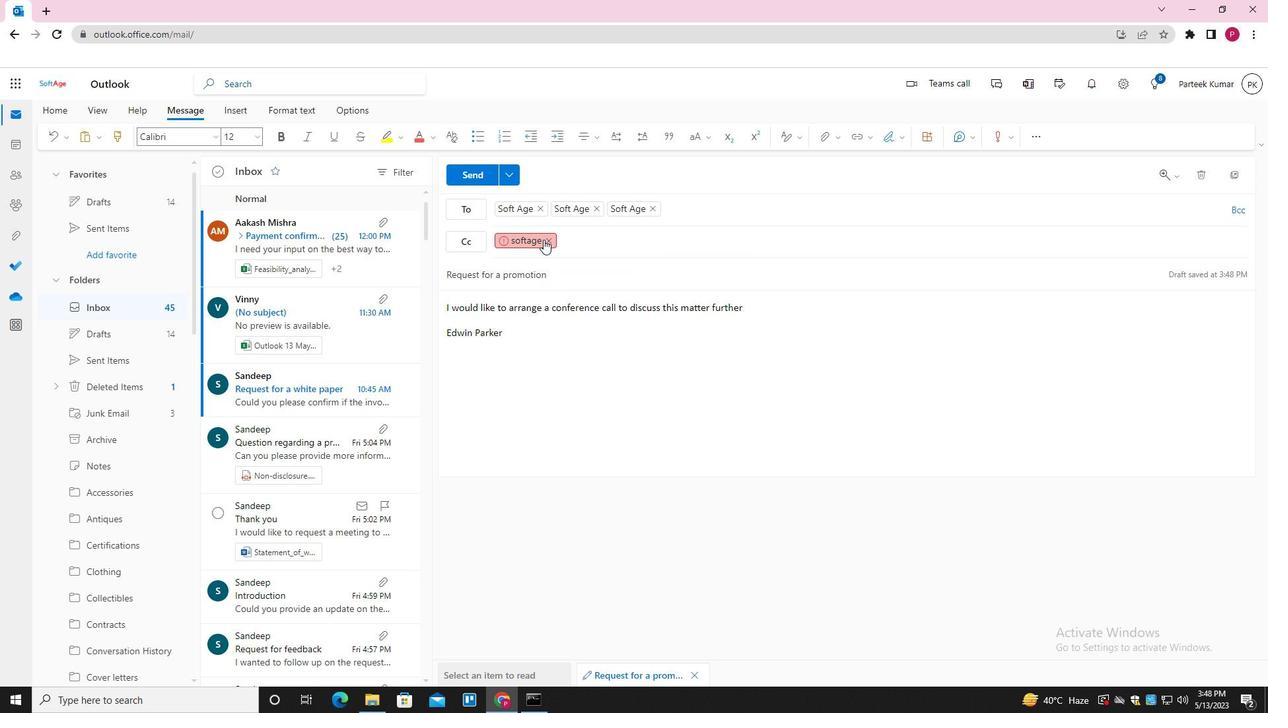 
Action: Mouse moved to (561, 247)
Screenshot: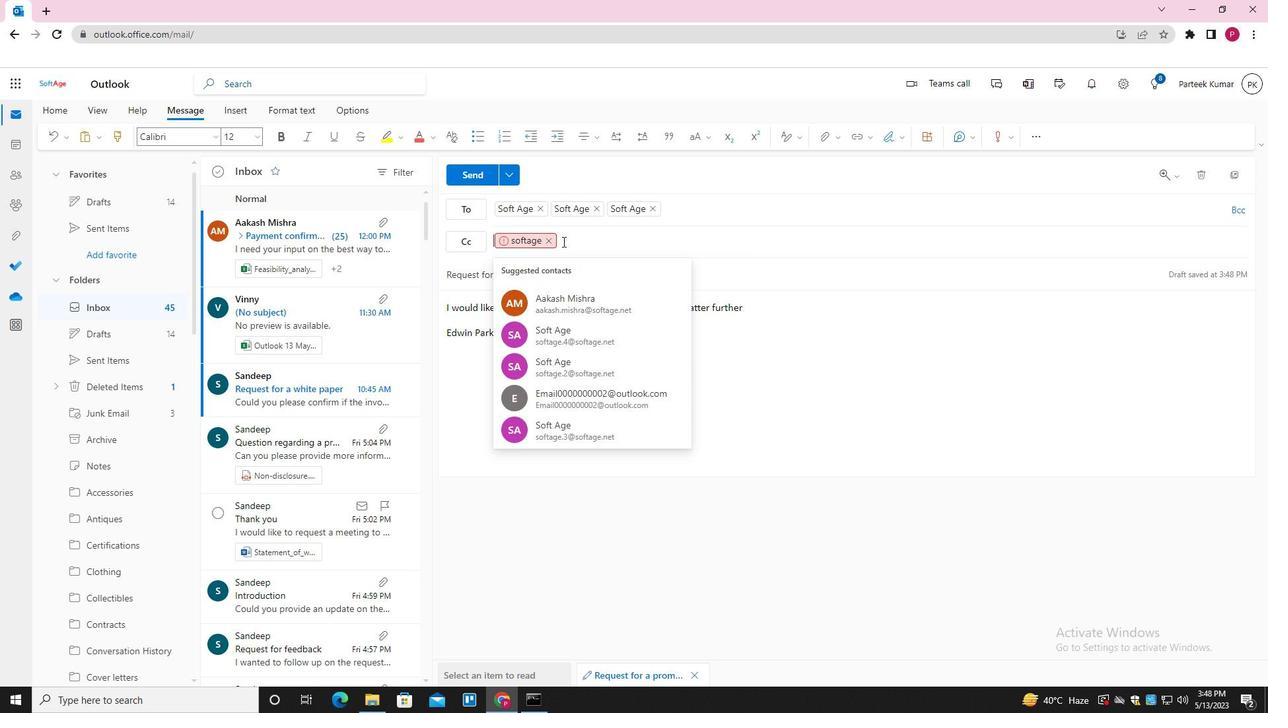 
Action: Mouse pressed left at (561, 247)
Screenshot: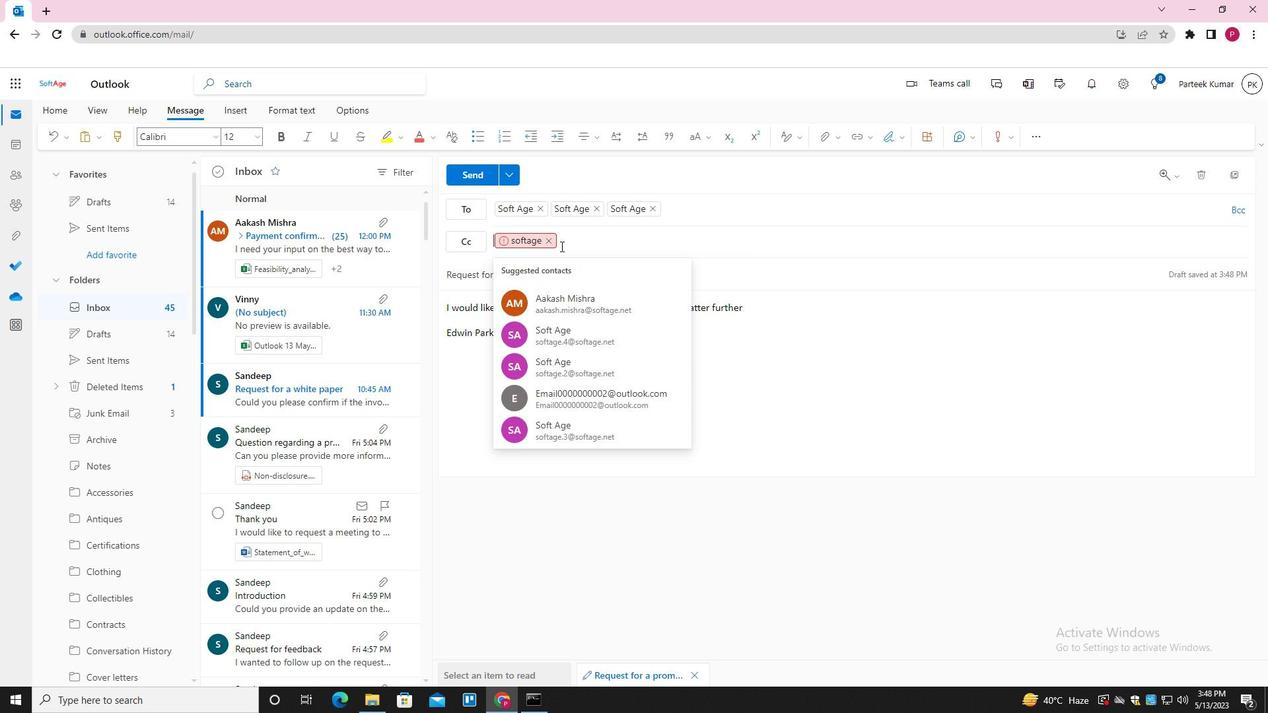 
Action: Mouse moved to (542, 240)
Screenshot: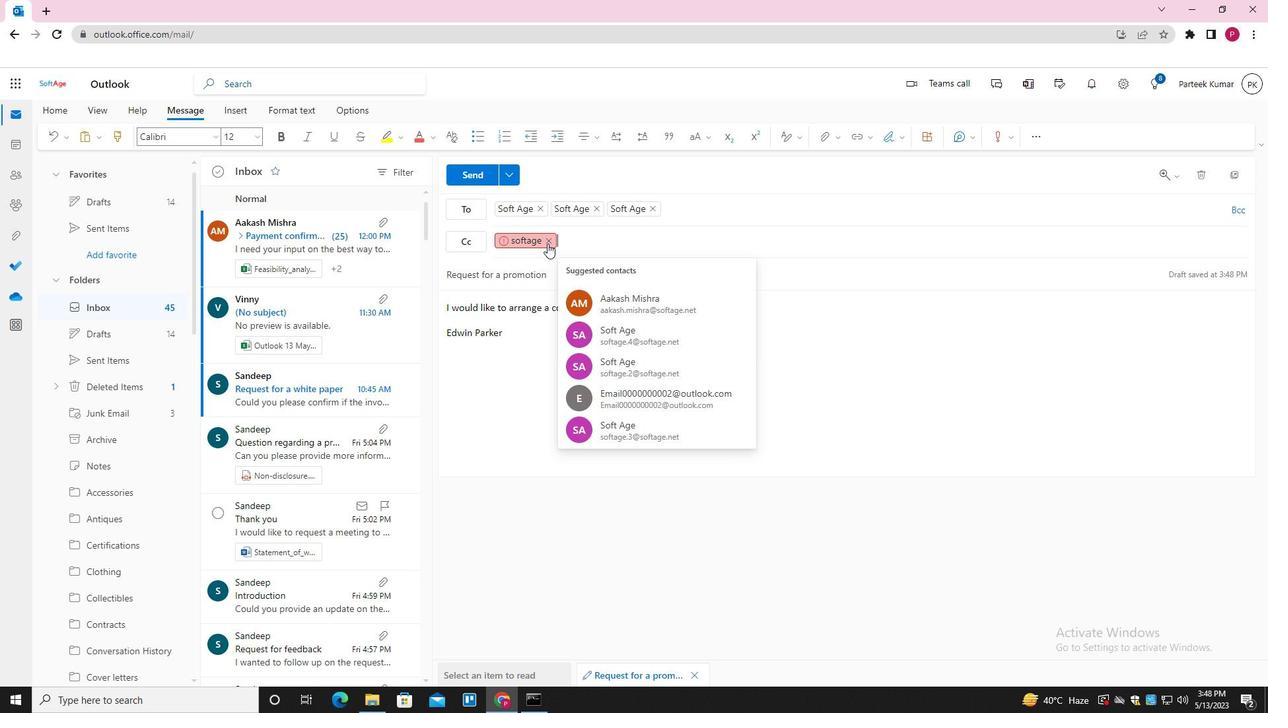 
Action: Mouse pressed left at (542, 240)
Screenshot: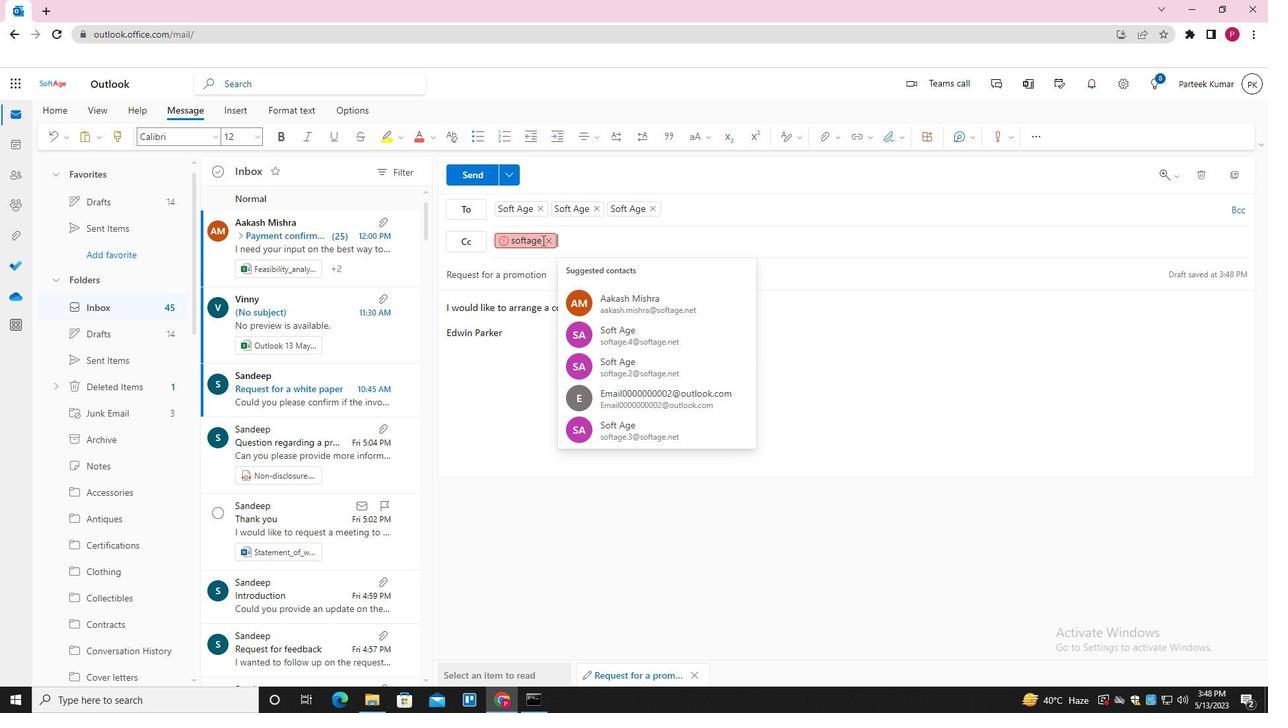
Action: Mouse pressed left at (542, 240)
Screenshot: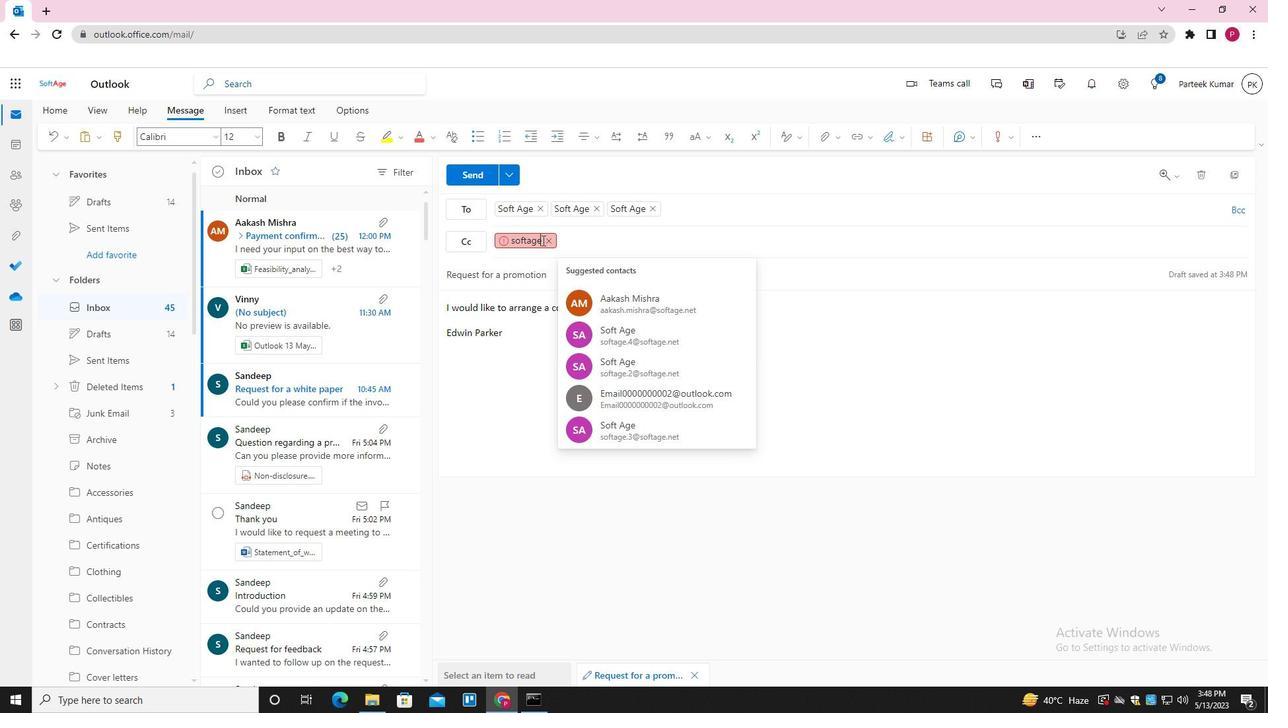 
Action: Mouse moved to (542, 241)
Screenshot: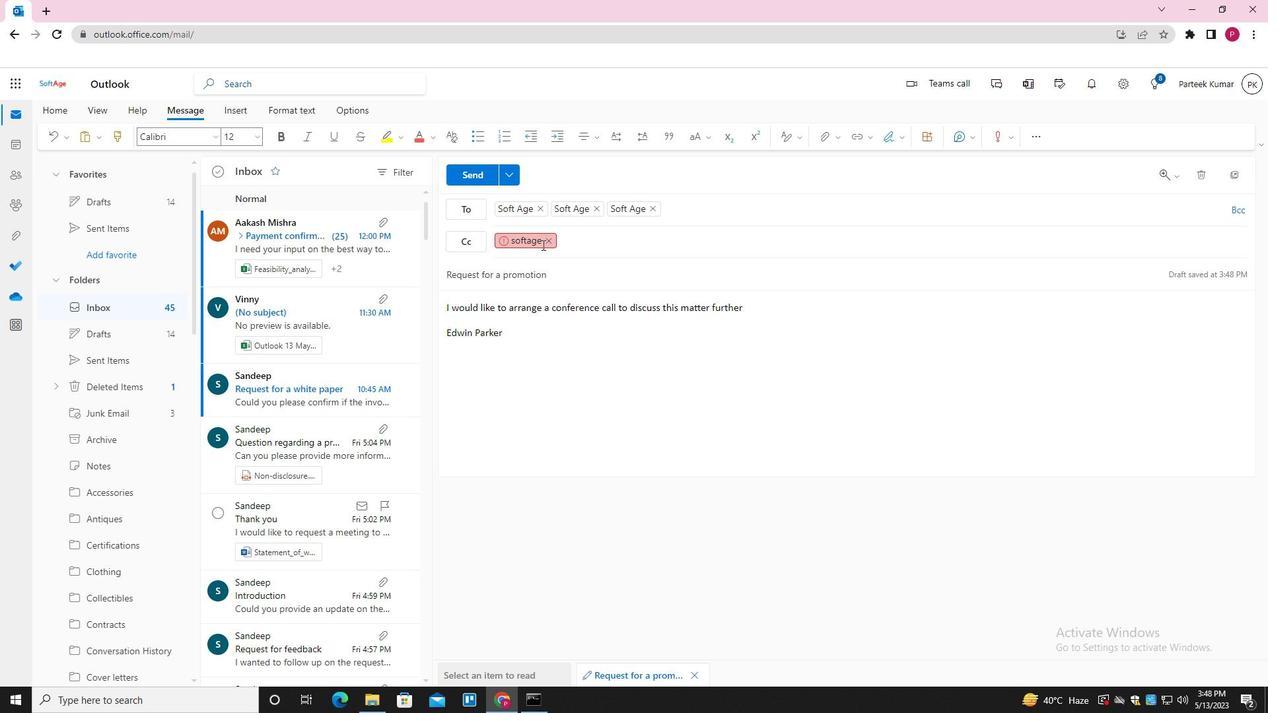 
Action: Mouse pressed left at (542, 241)
Screenshot: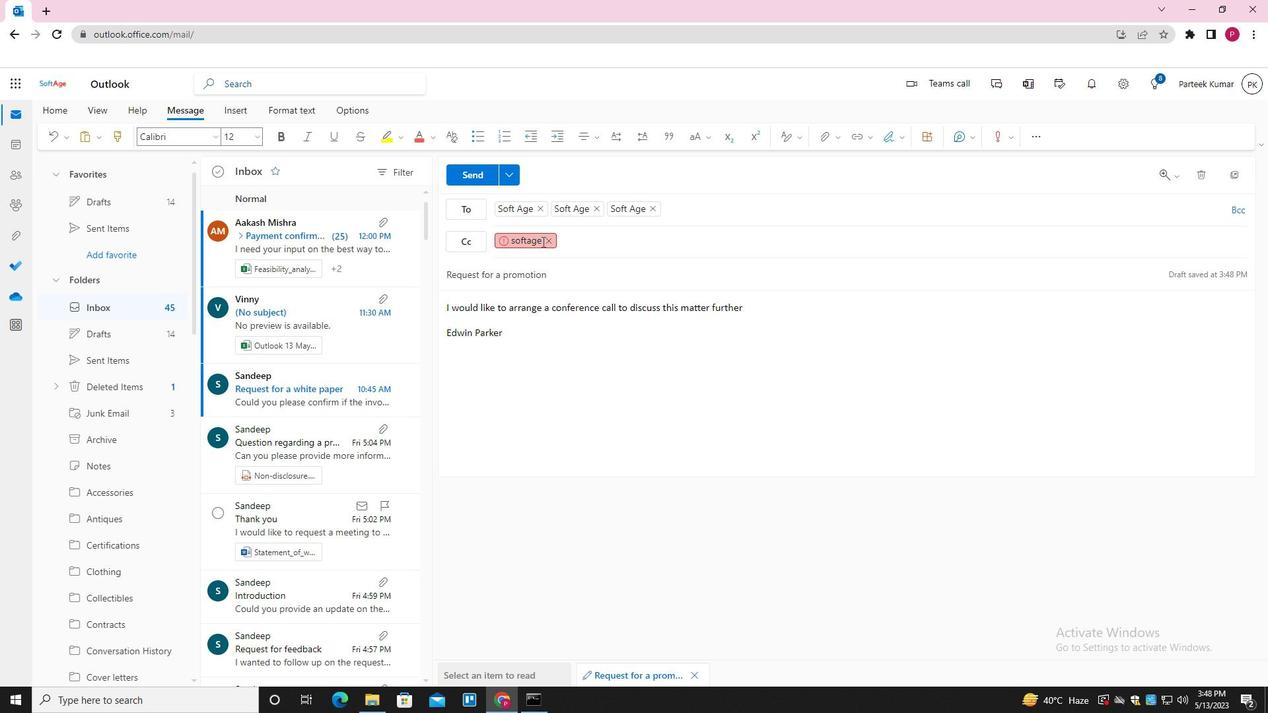 
Action: Mouse moved to (581, 252)
Screenshot: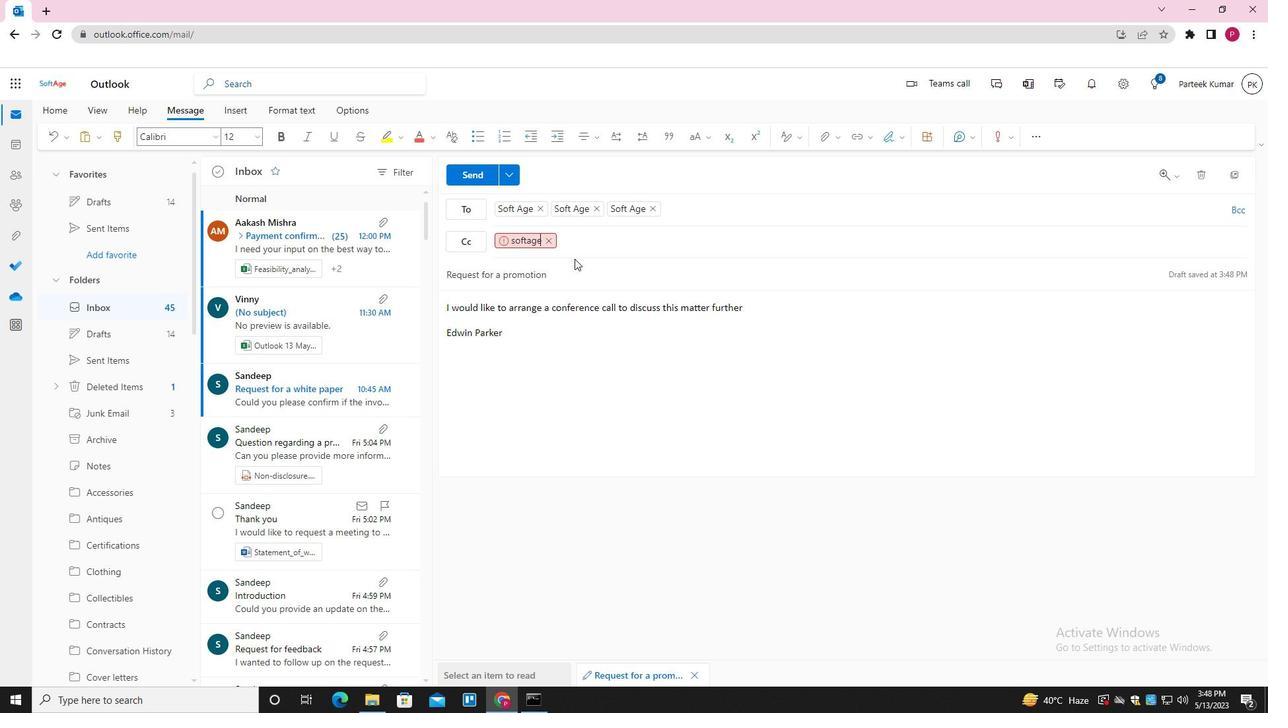 
Action: Key pressed .7<Key.shift>@SOFTAGE.NET<Key.enter>
Screenshot: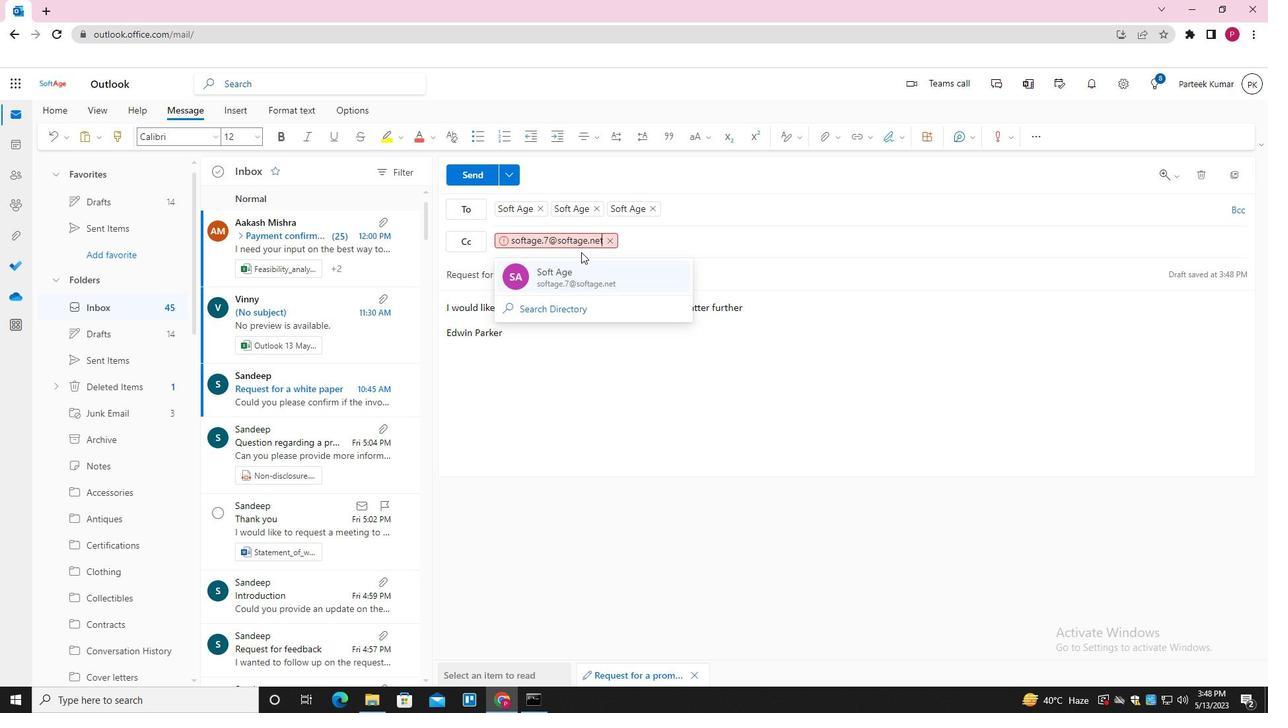 
Action: Mouse moved to (819, 140)
Screenshot: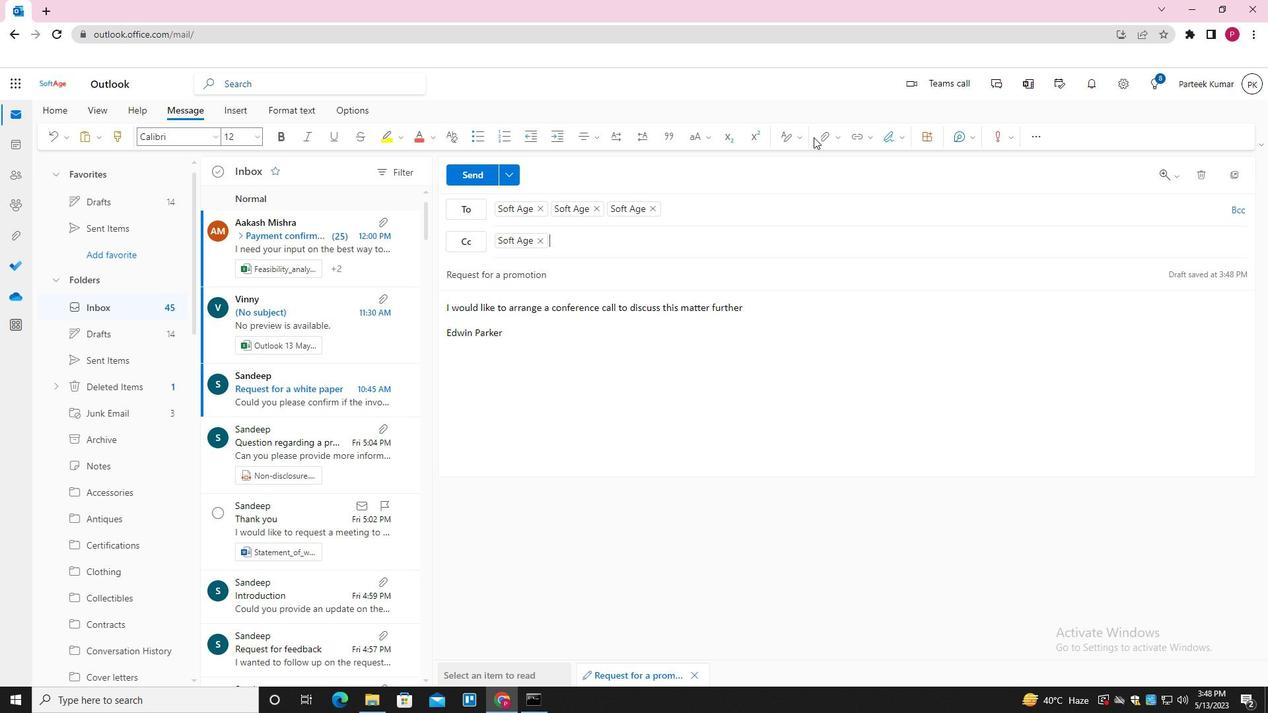 
Action: Mouse pressed left at (819, 140)
Screenshot: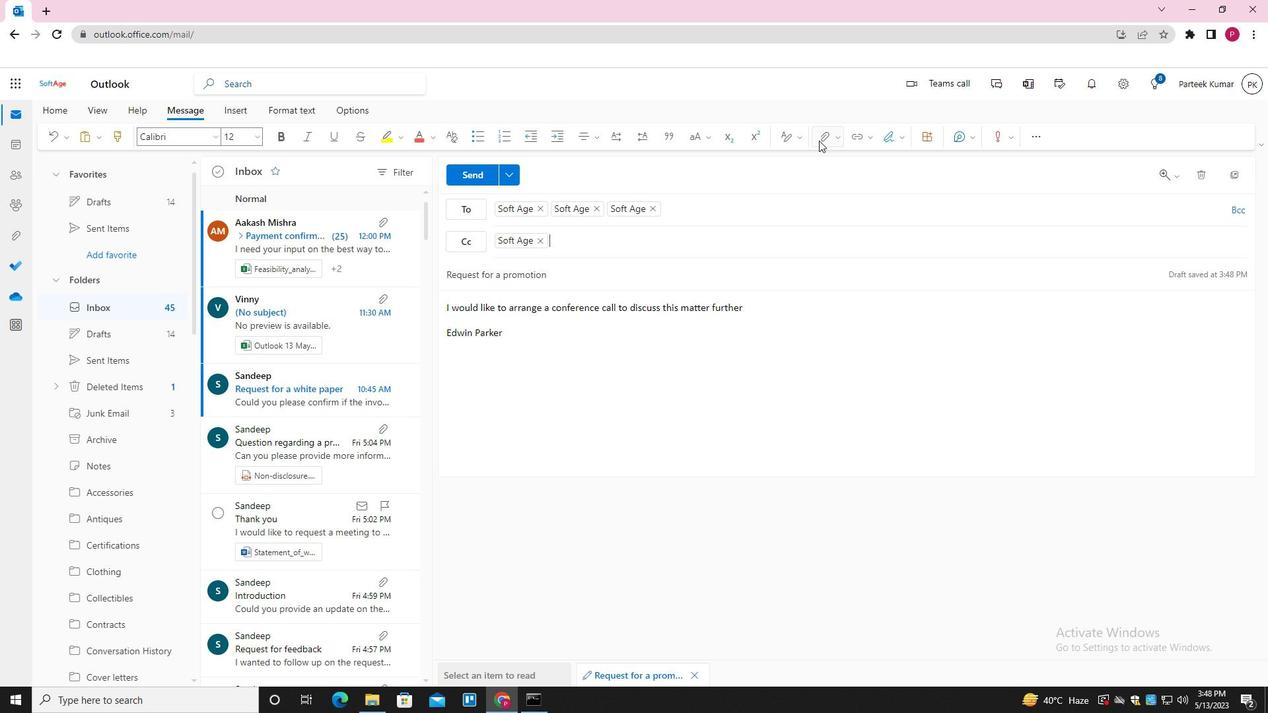 
Action: Mouse moved to (753, 161)
Screenshot: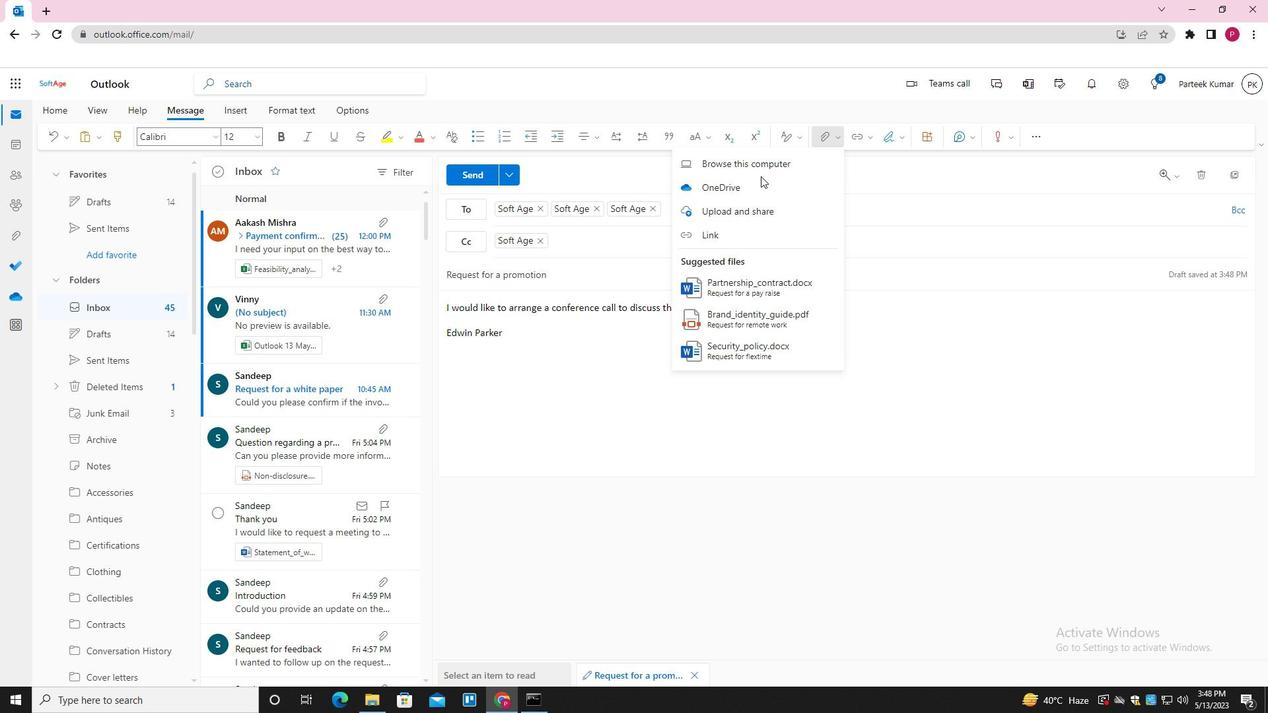 
Action: Mouse pressed left at (753, 161)
Screenshot: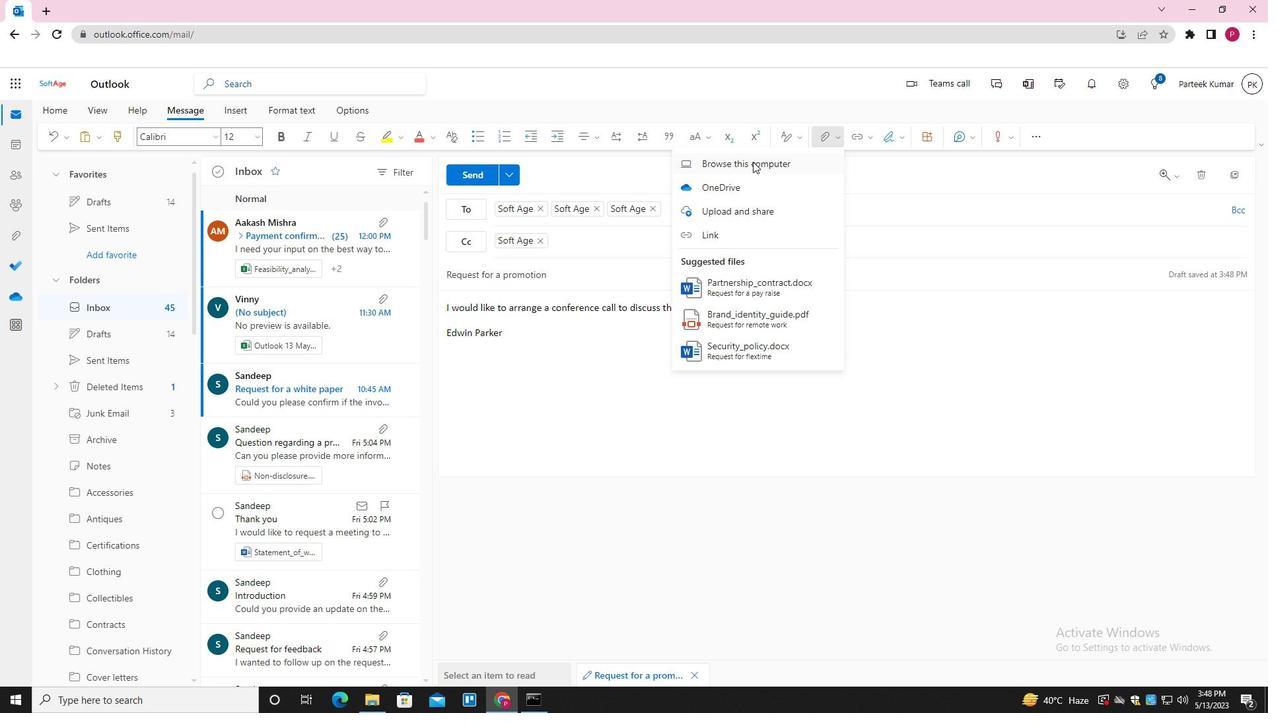 
Action: Mouse moved to (245, 98)
Screenshot: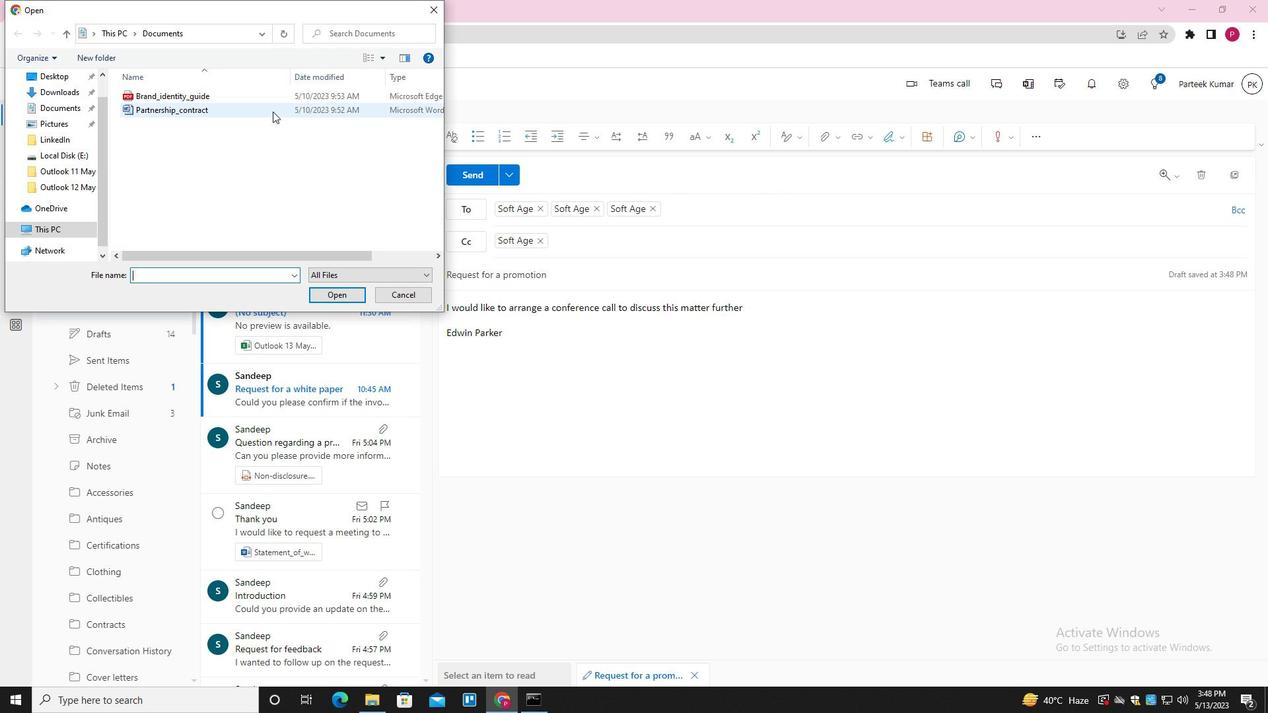 
Action: Mouse pressed left at (245, 98)
Screenshot: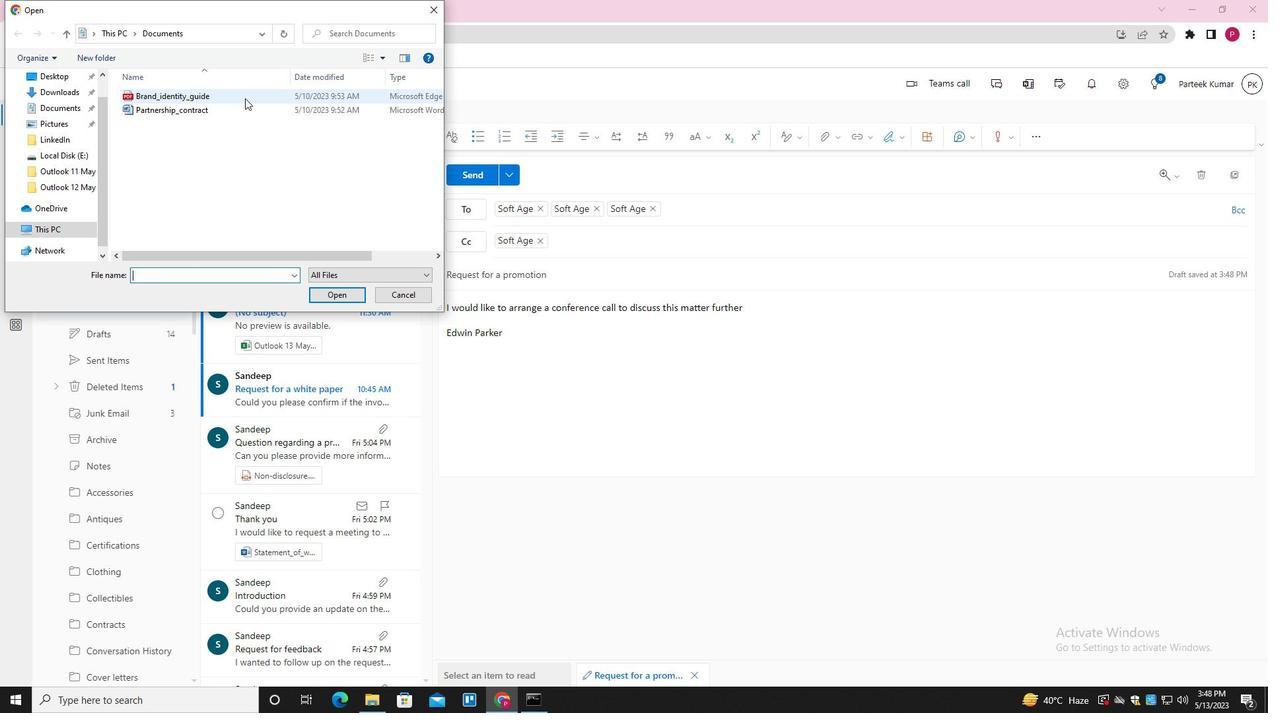 
Action: Key pressed <Key.f2><Key.shift>COMPANY<Key.shift_r>_HANDBOOK<Key.enter>
Screenshot: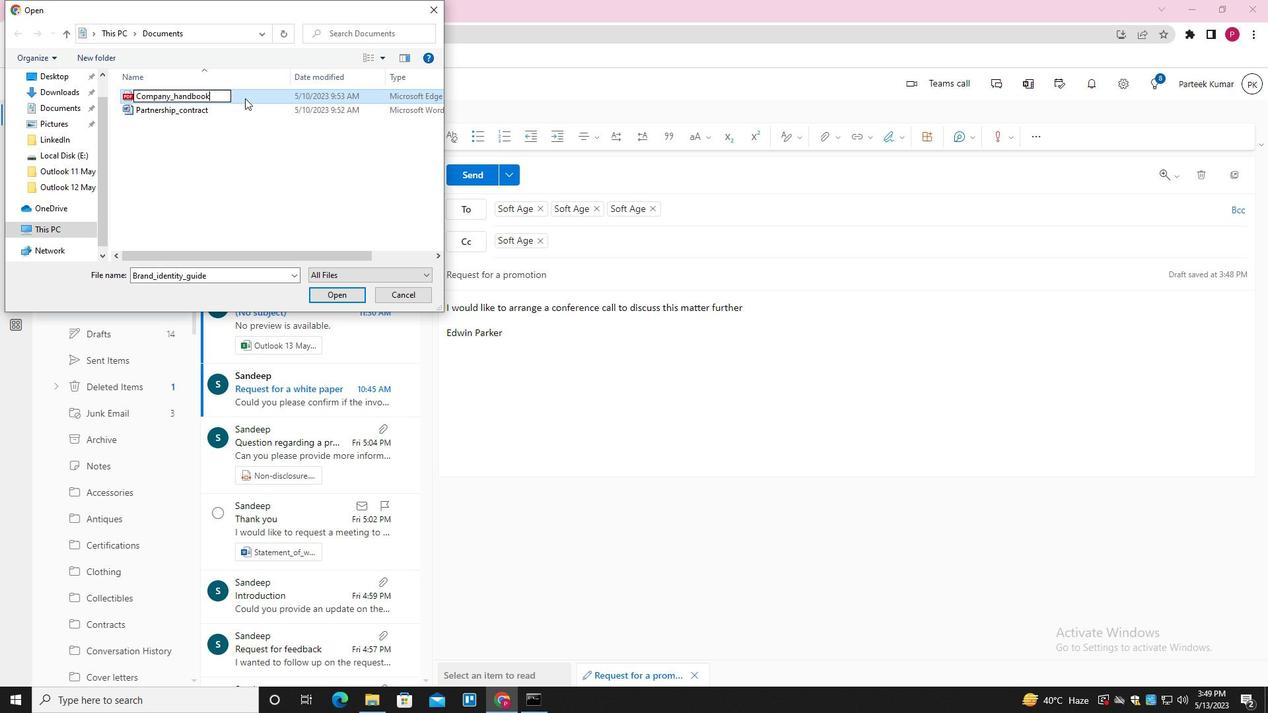 
Action: Mouse pressed left at (245, 98)
Screenshot: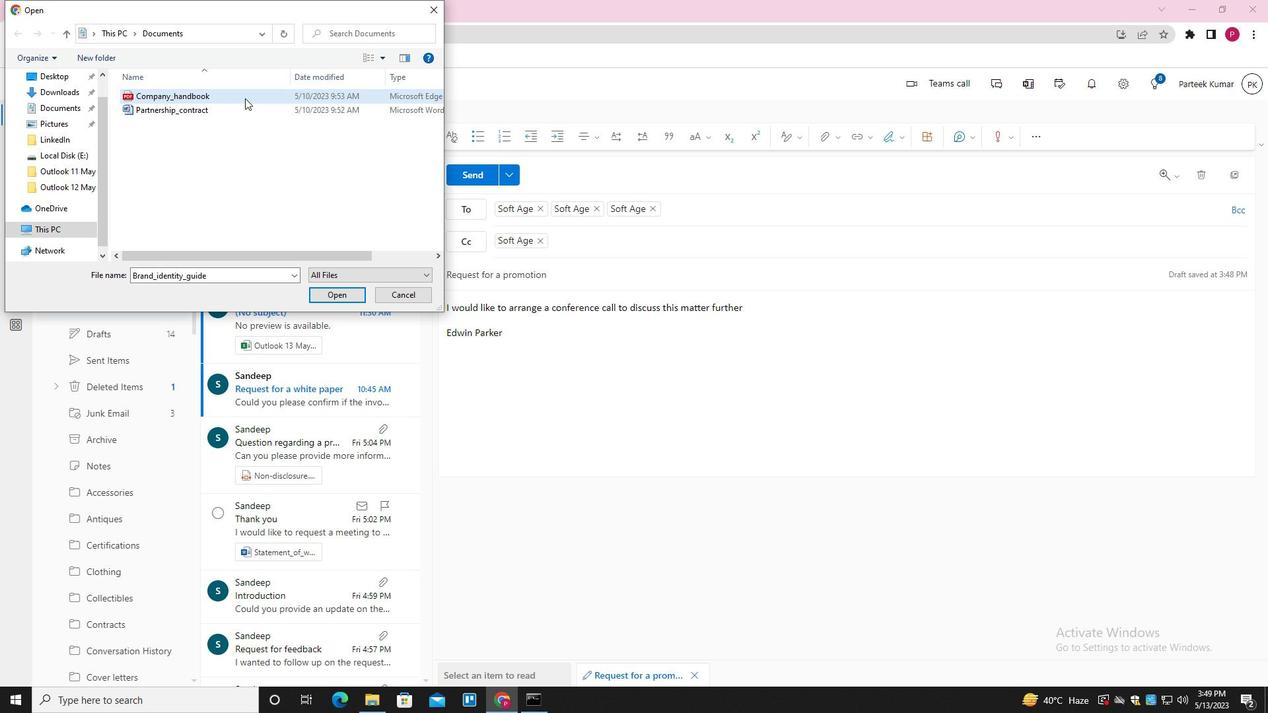 
Action: Mouse moved to (335, 296)
Screenshot: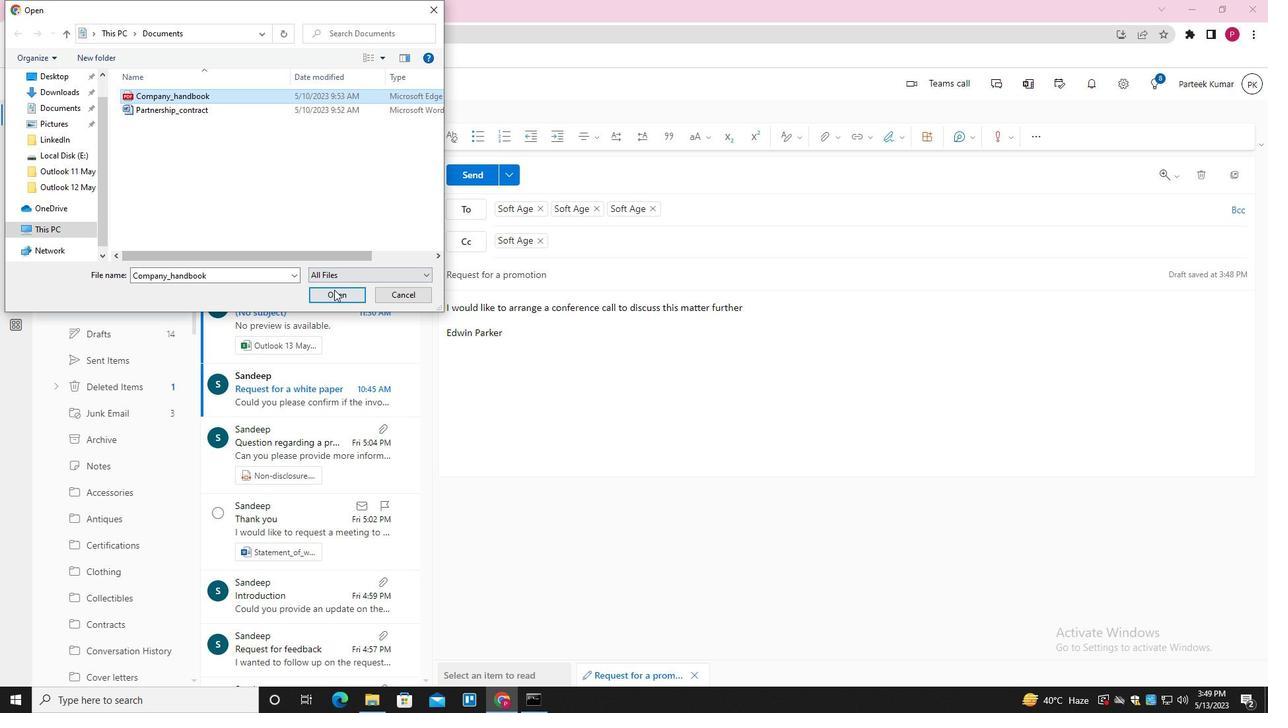 
Action: Mouse pressed left at (335, 296)
Screenshot: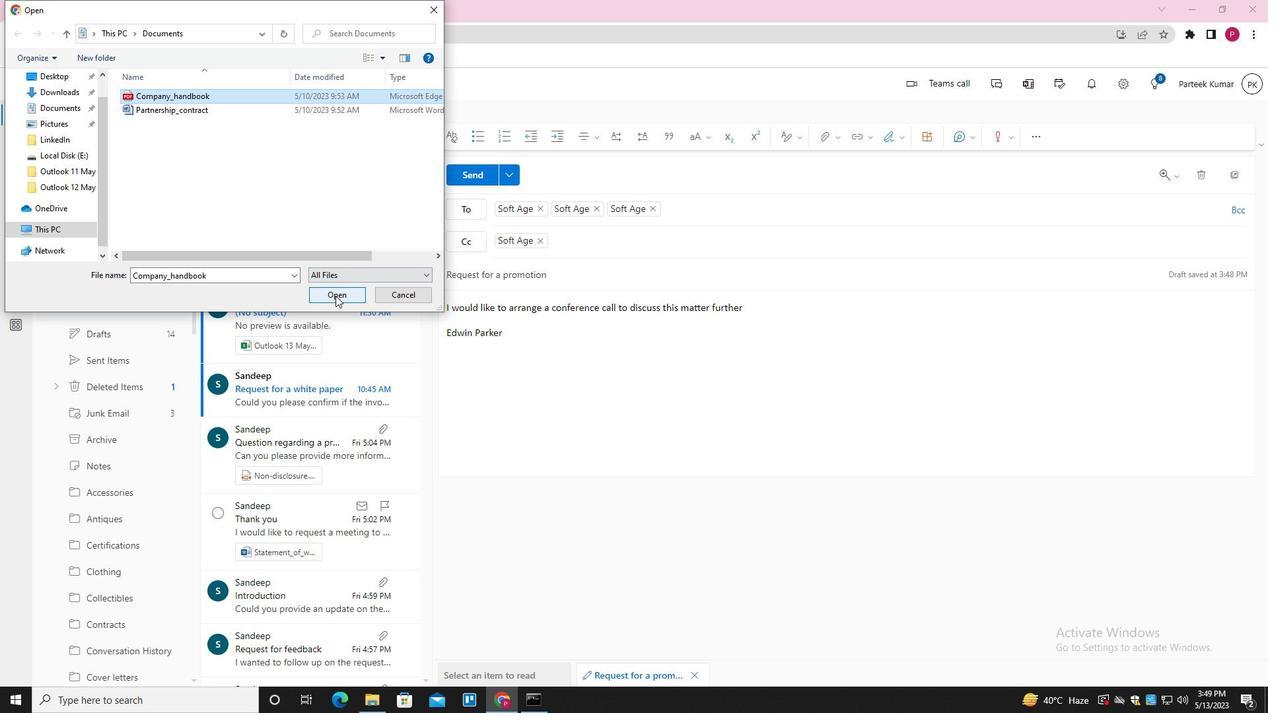 
Action: Mouse moved to (481, 179)
Screenshot: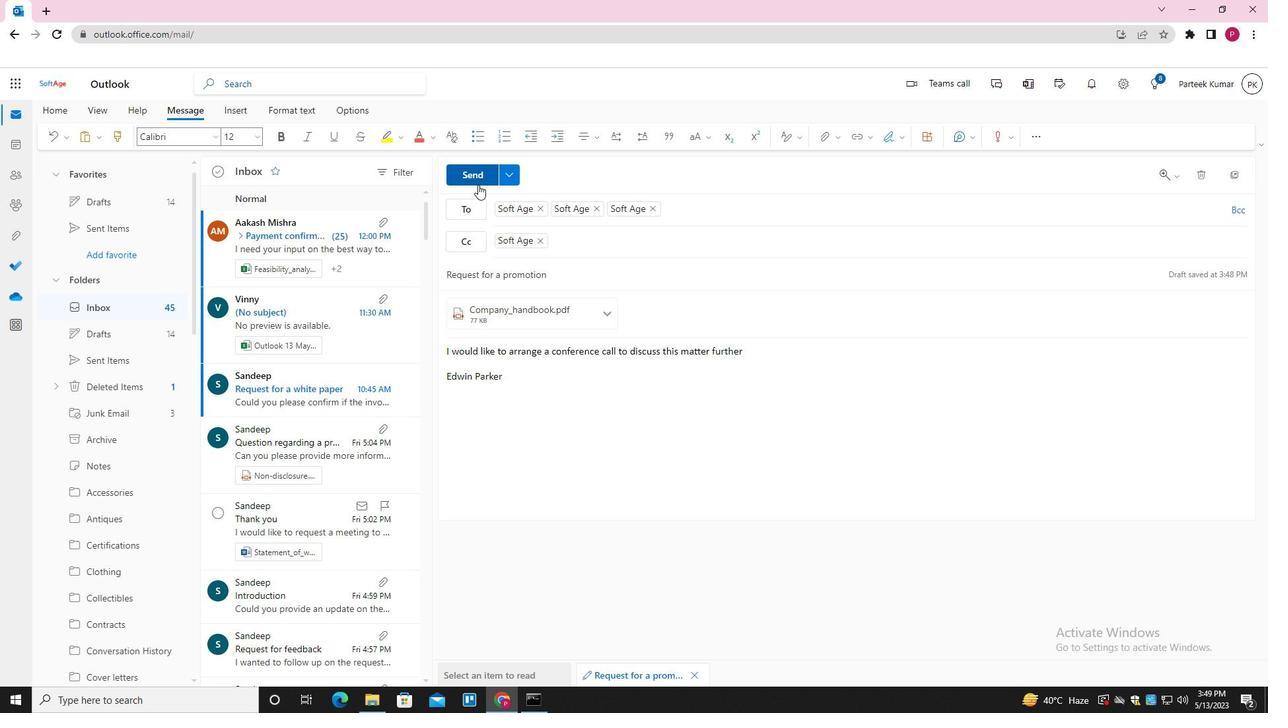 
Action: Mouse pressed left at (481, 179)
Screenshot: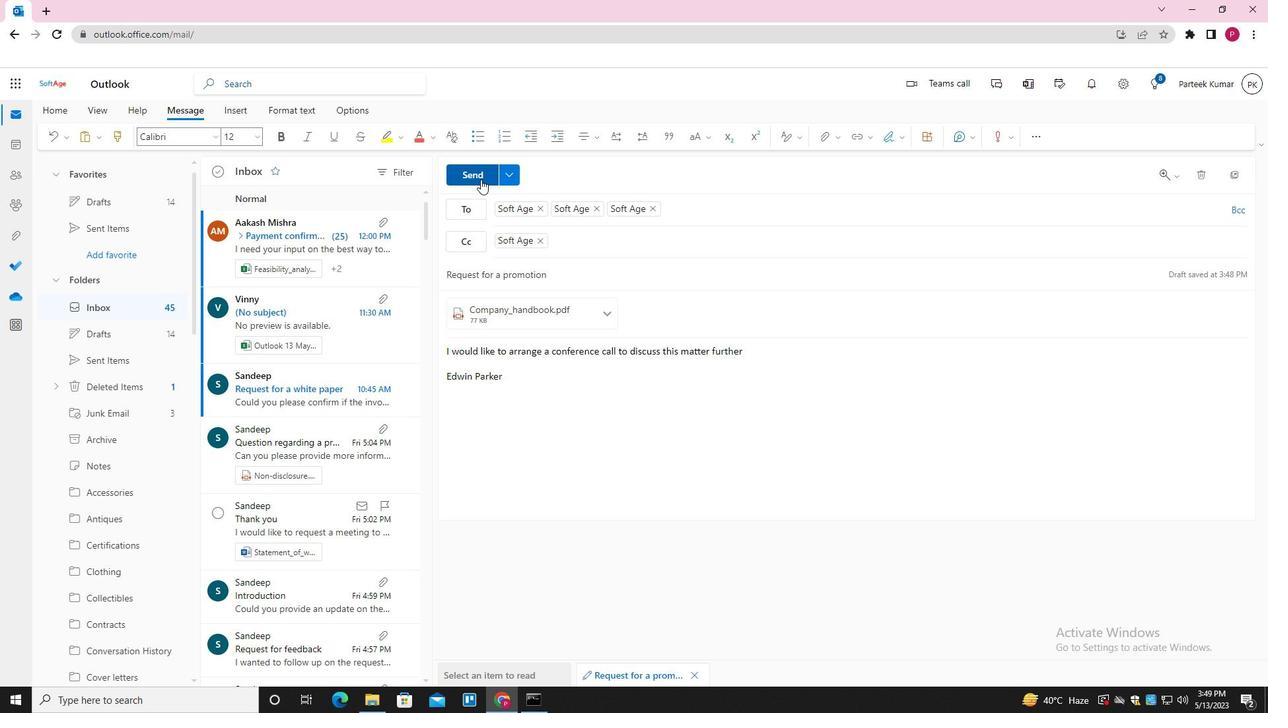 
Action: Mouse moved to (707, 274)
Screenshot: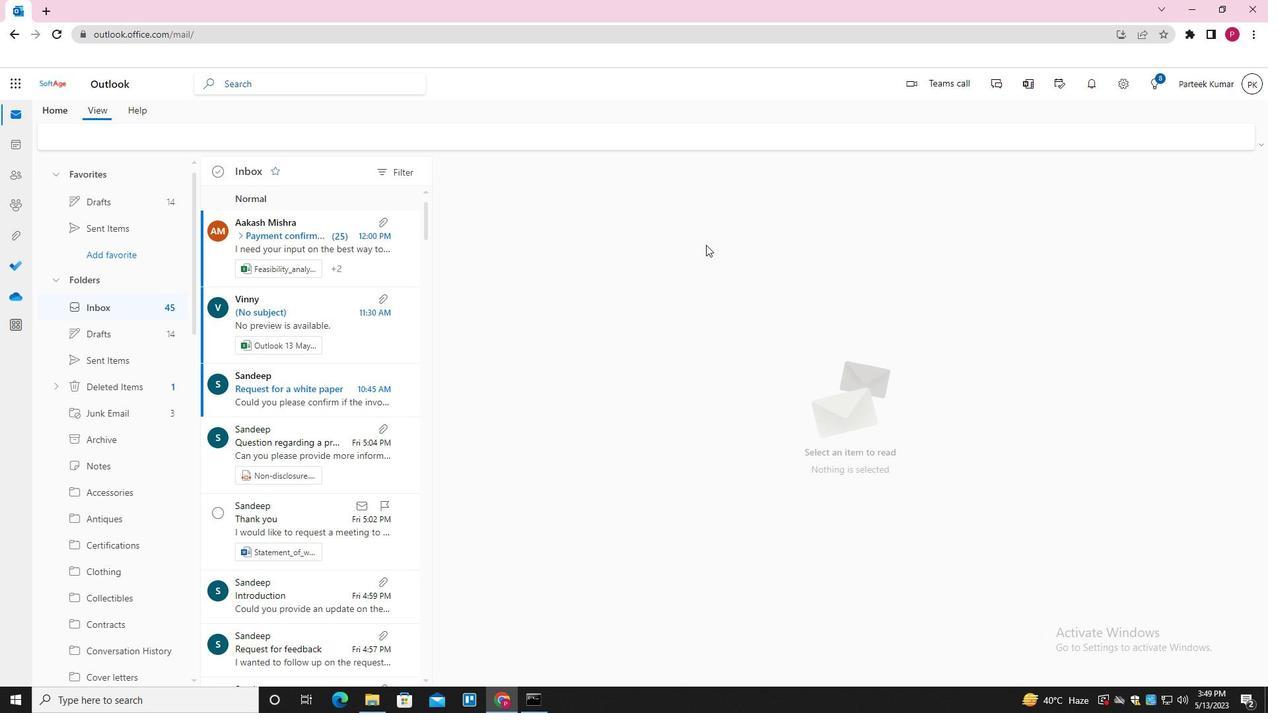 
